 Task: Select UMD in implicit project config: module.
Action: Mouse moved to (16, 540)
Screenshot: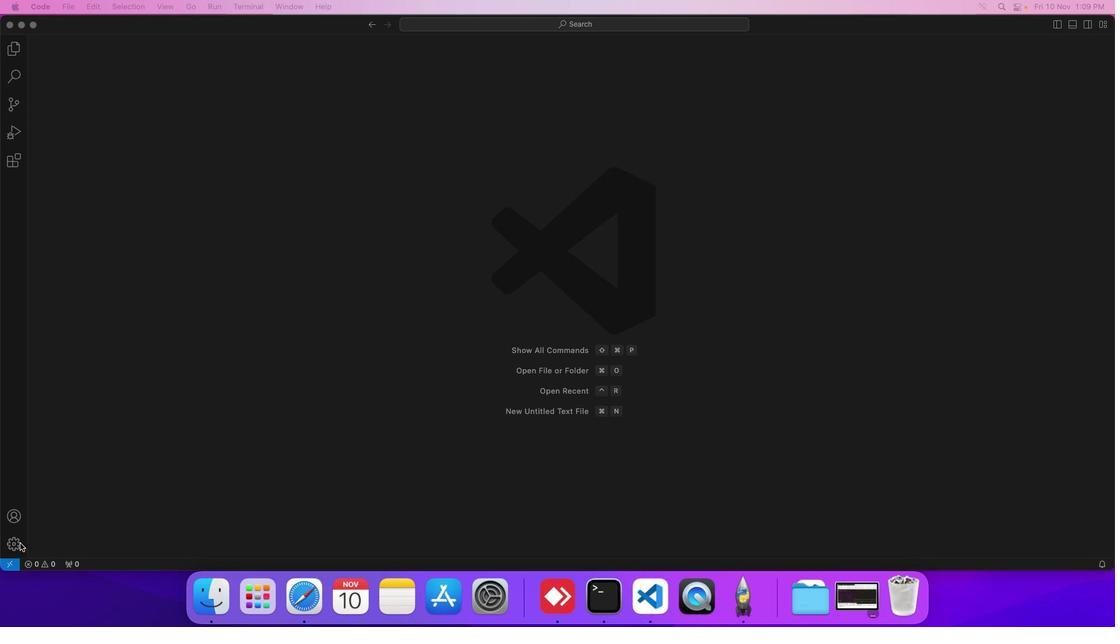 
Action: Mouse pressed left at (16, 540)
Screenshot: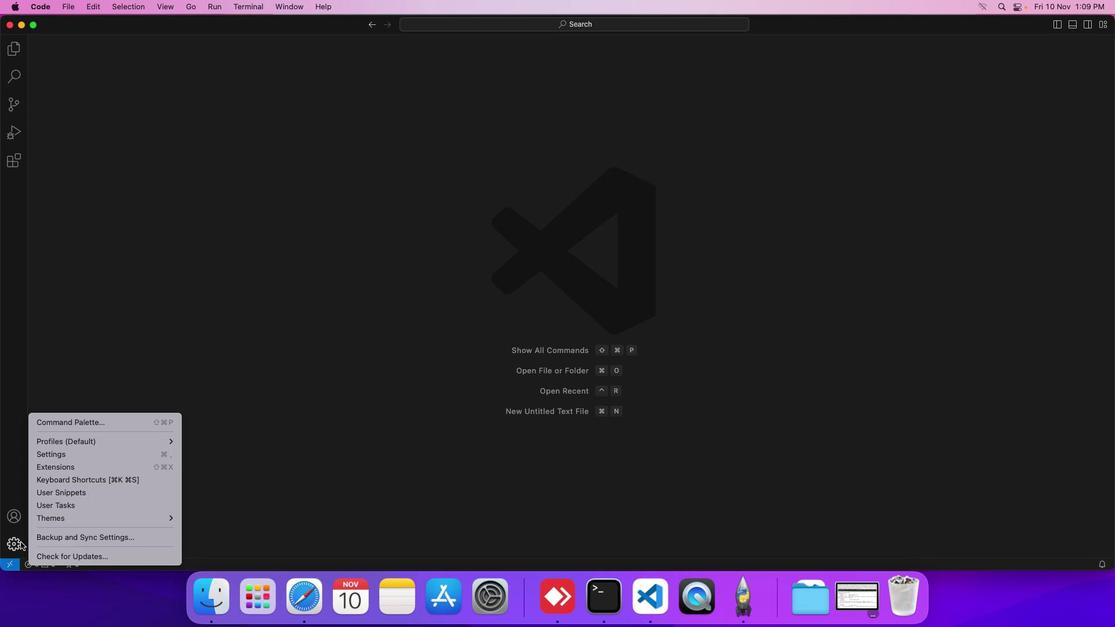 
Action: Mouse moved to (63, 452)
Screenshot: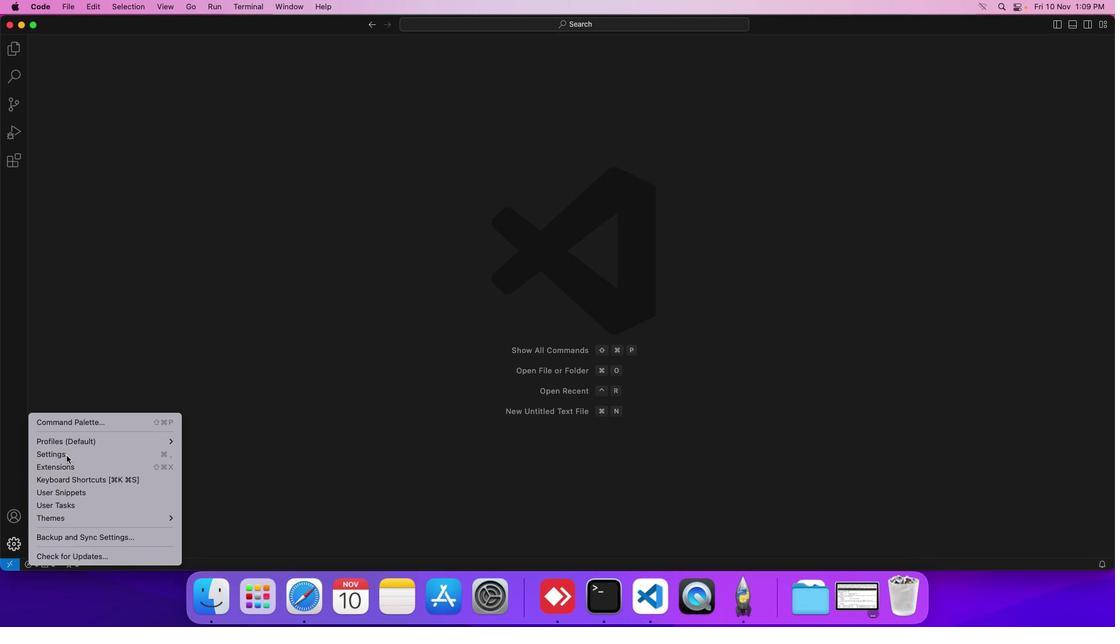 
Action: Mouse pressed left at (63, 452)
Screenshot: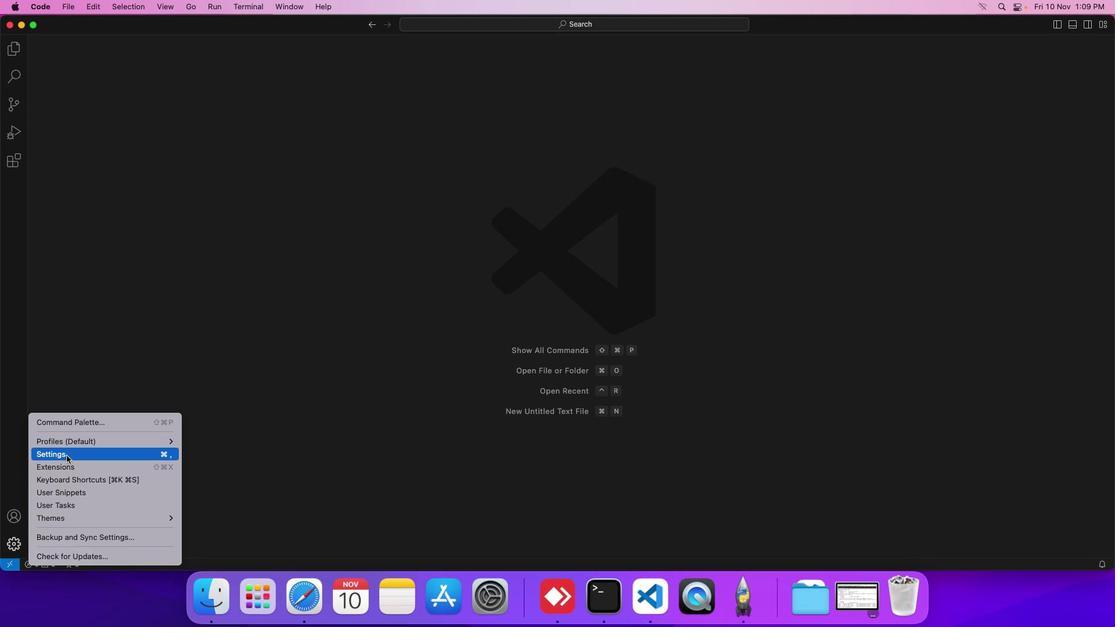
Action: Mouse moved to (268, 207)
Screenshot: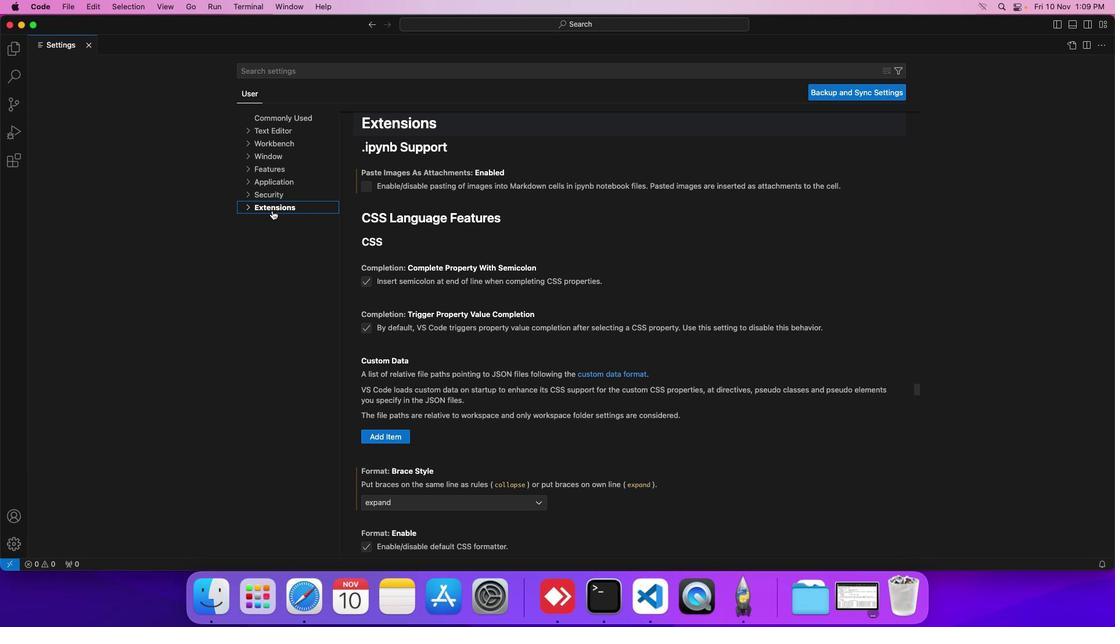 
Action: Mouse pressed left at (268, 207)
Screenshot: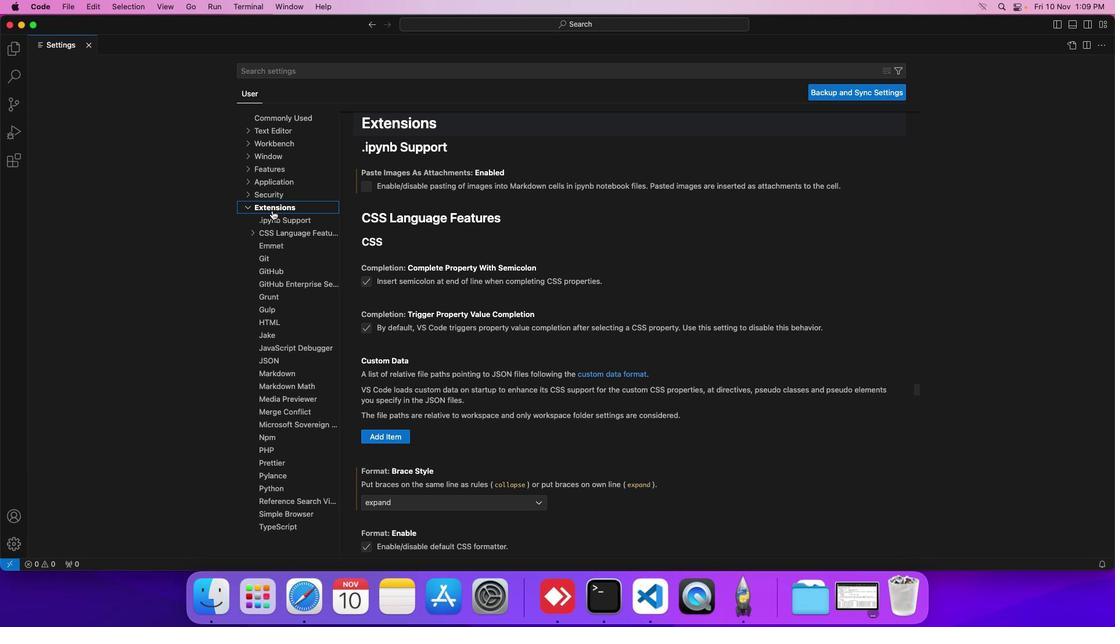 
Action: Mouse moved to (278, 523)
Screenshot: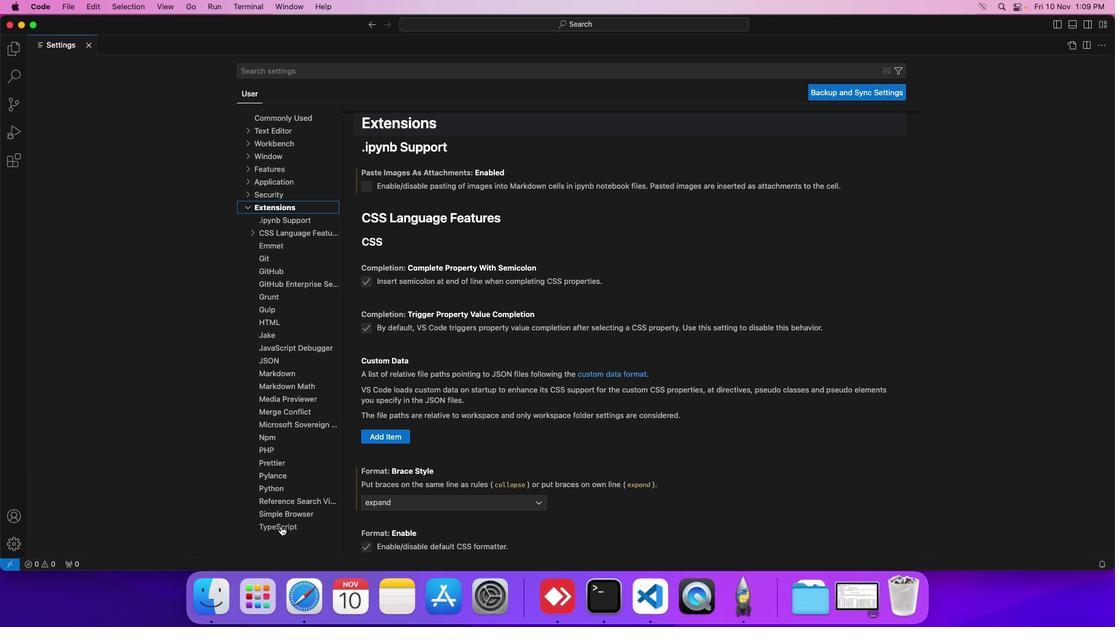 
Action: Mouse pressed left at (278, 523)
Screenshot: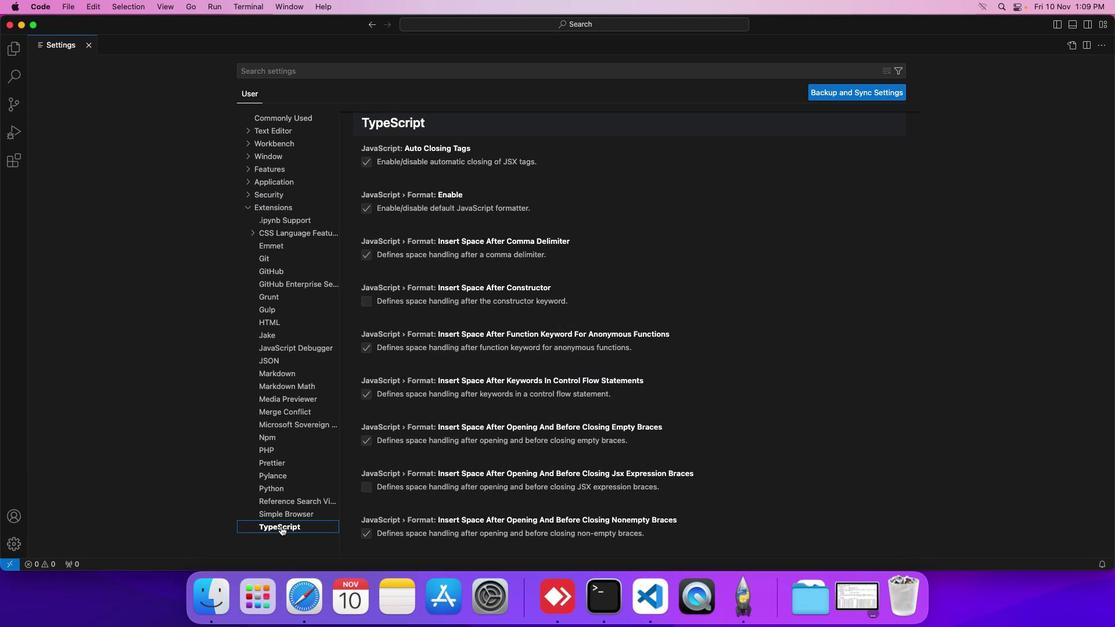 
Action: Mouse moved to (381, 446)
Screenshot: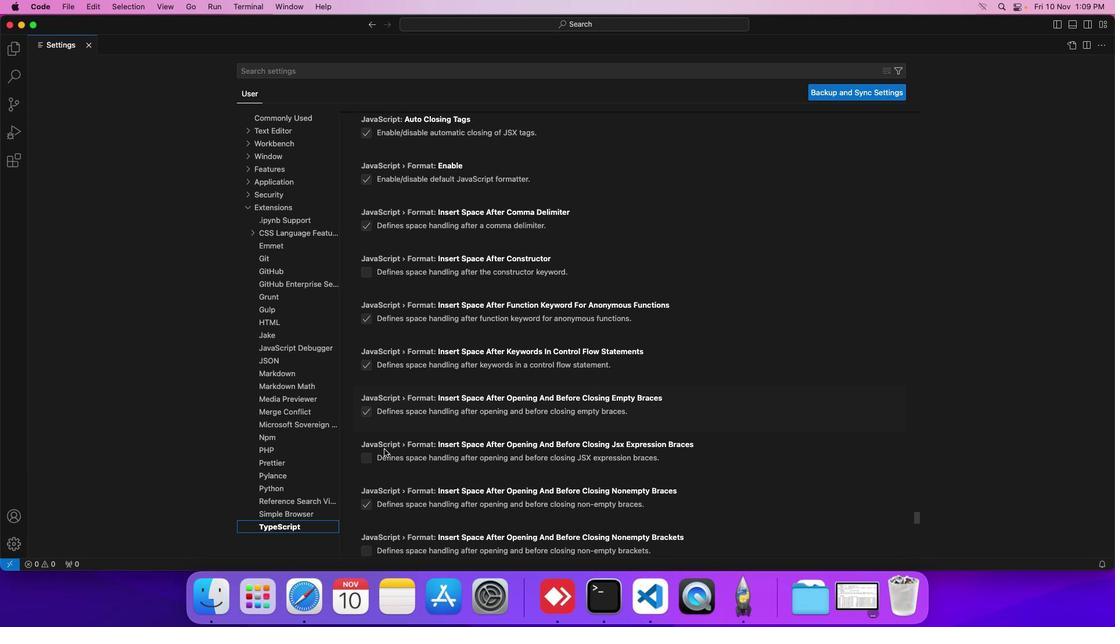 
Action: Mouse scrolled (381, 446) with delta (-2, -2)
Screenshot: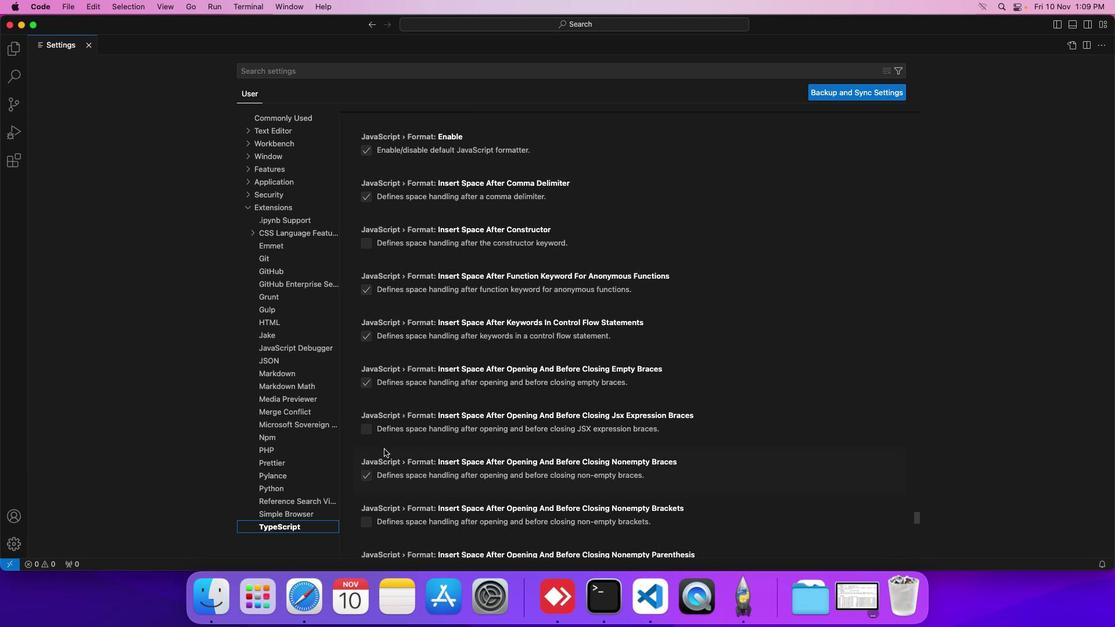
Action: Mouse scrolled (381, 446) with delta (-2, -2)
Screenshot: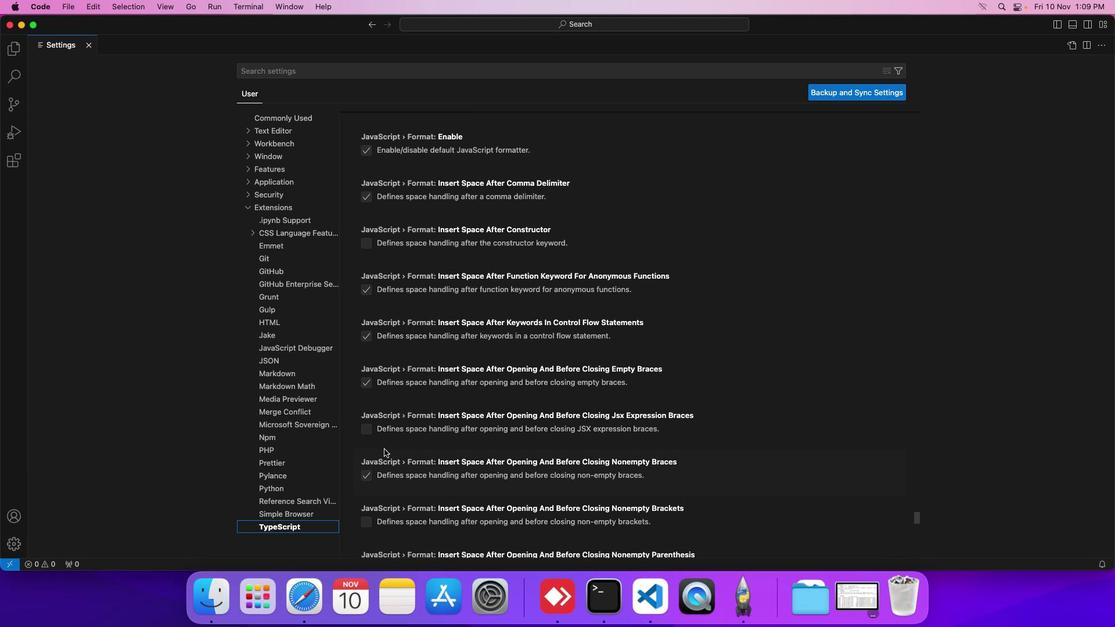 
Action: Mouse scrolled (381, 446) with delta (-2, -2)
Screenshot: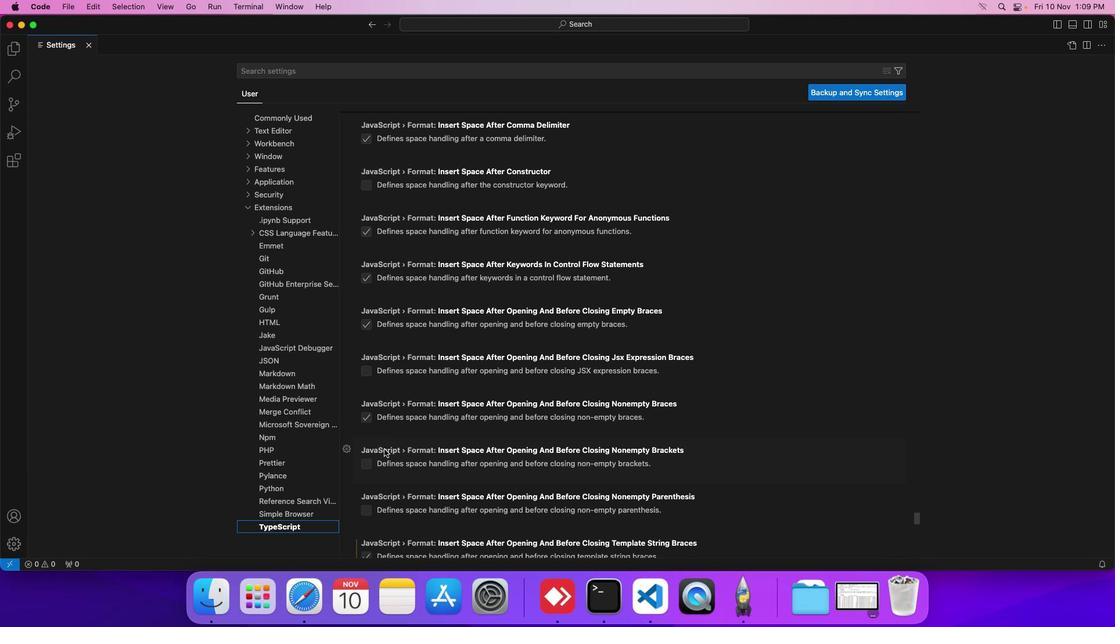 
Action: Mouse scrolled (381, 446) with delta (-2, -2)
Screenshot: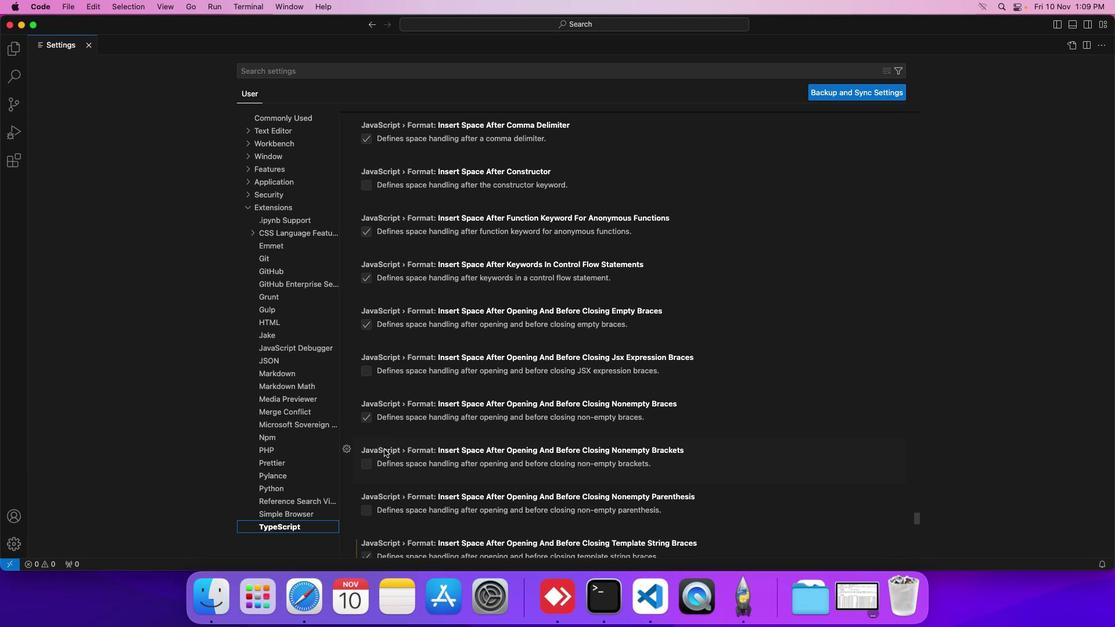
Action: Mouse scrolled (381, 446) with delta (-2, -2)
Screenshot: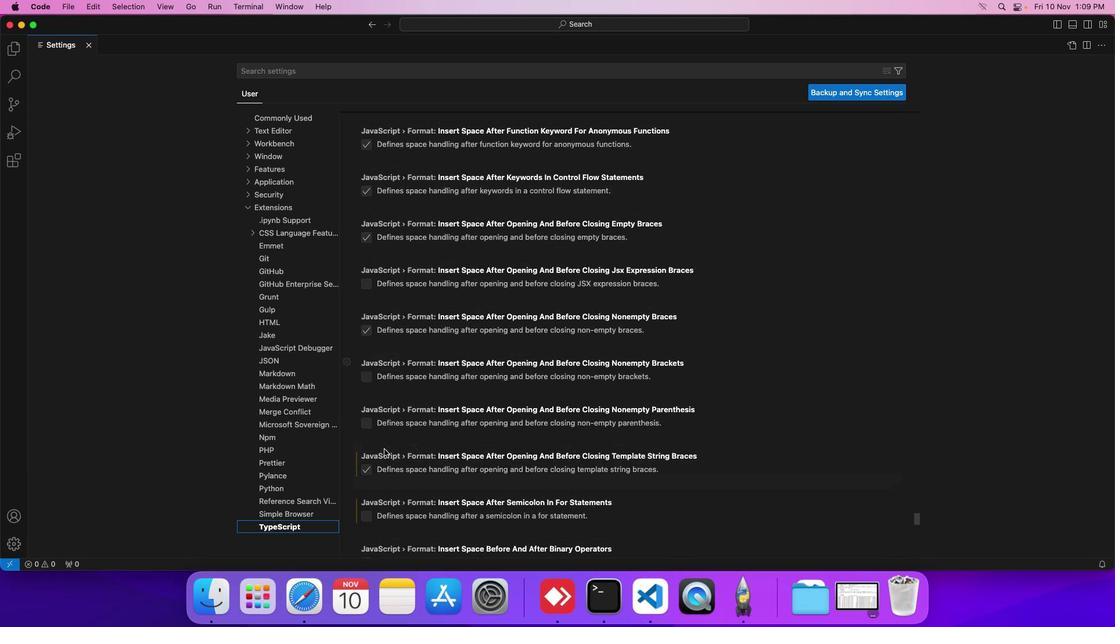 
Action: Mouse scrolled (381, 446) with delta (-2, -2)
Screenshot: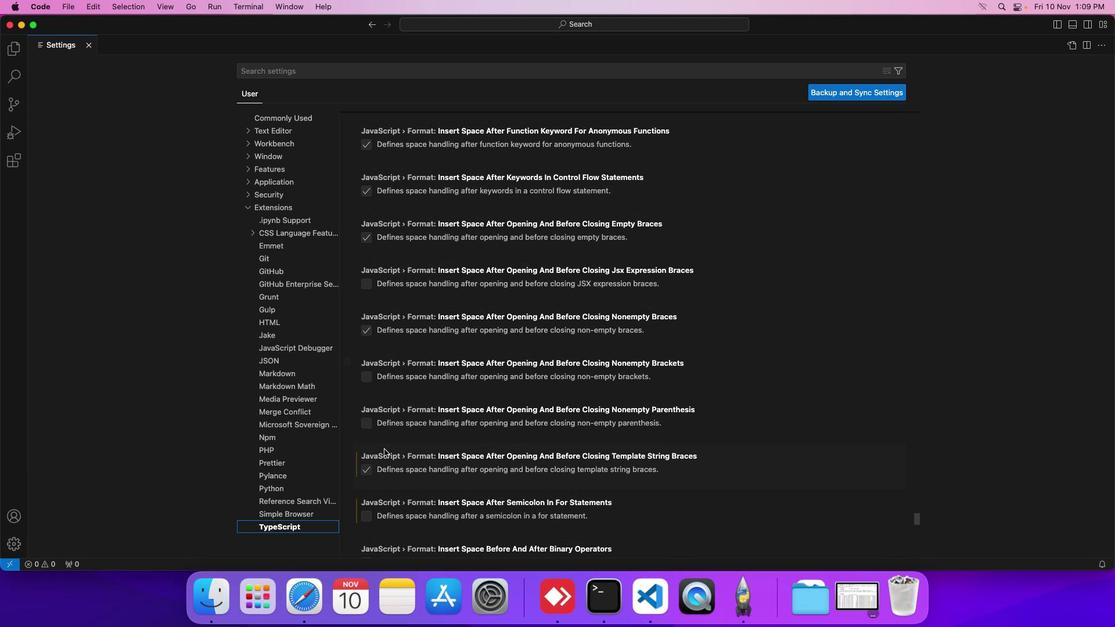 
Action: Mouse scrolled (381, 446) with delta (-2, -2)
Screenshot: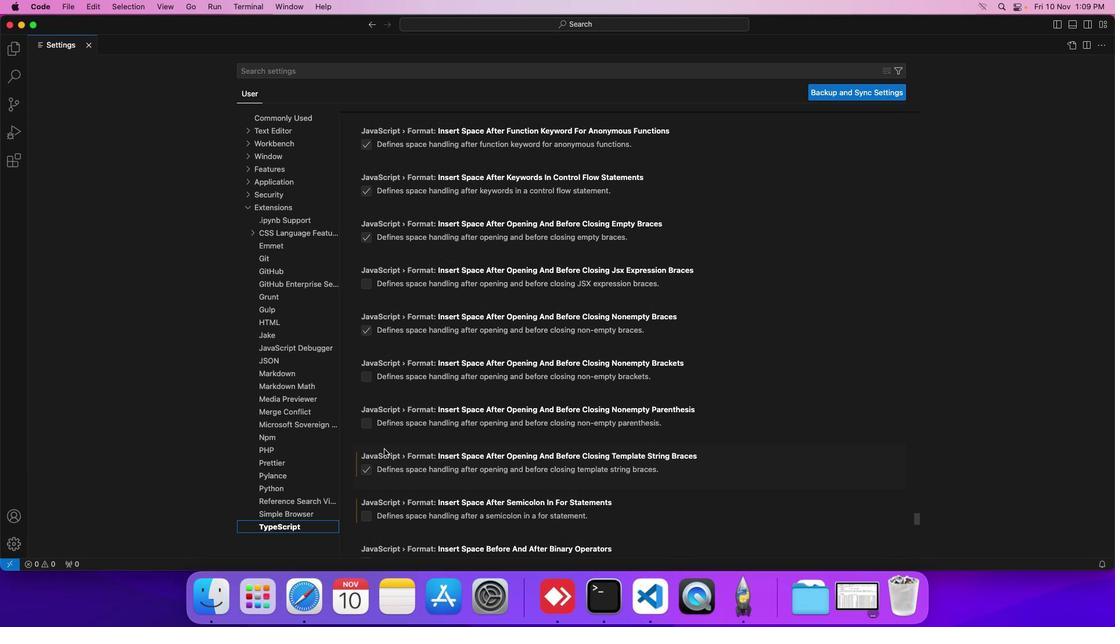 
Action: Mouse scrolled (381, 446) with delta (-2, -2)
Screenshot: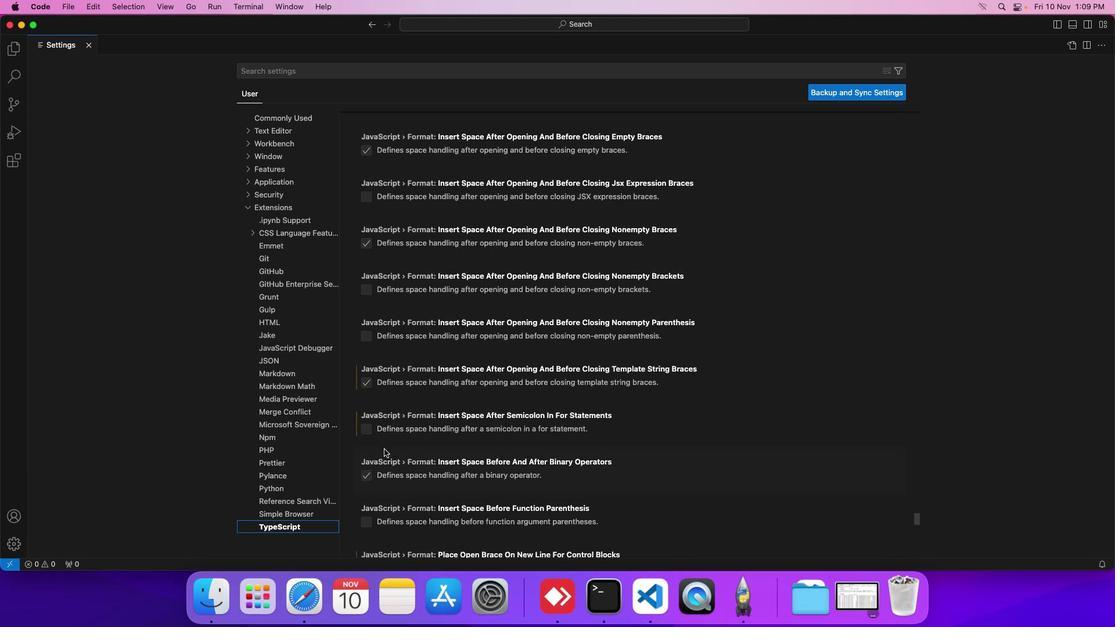 
Action: Mouse scrolled (381, 446) with delta (-2, -2)
Screenshot: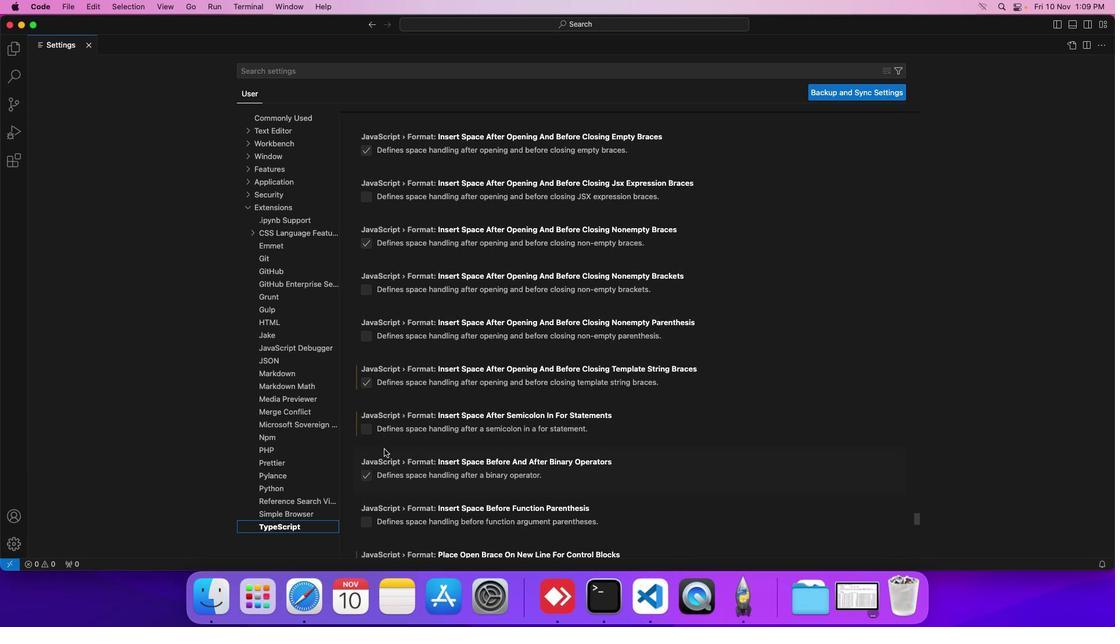 
Action: Mouse scrolled (381, 446) with delta (-2, -2)
Screenshot: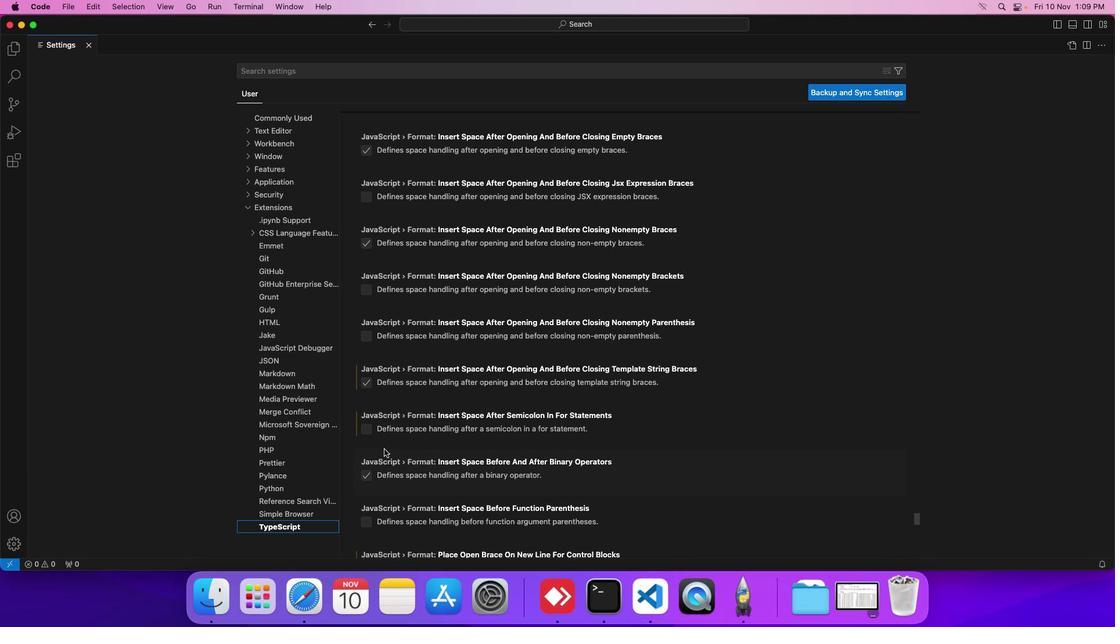 
Action: Mouse scrolled (381, 446) with delta (-2, -2)
Screenshot: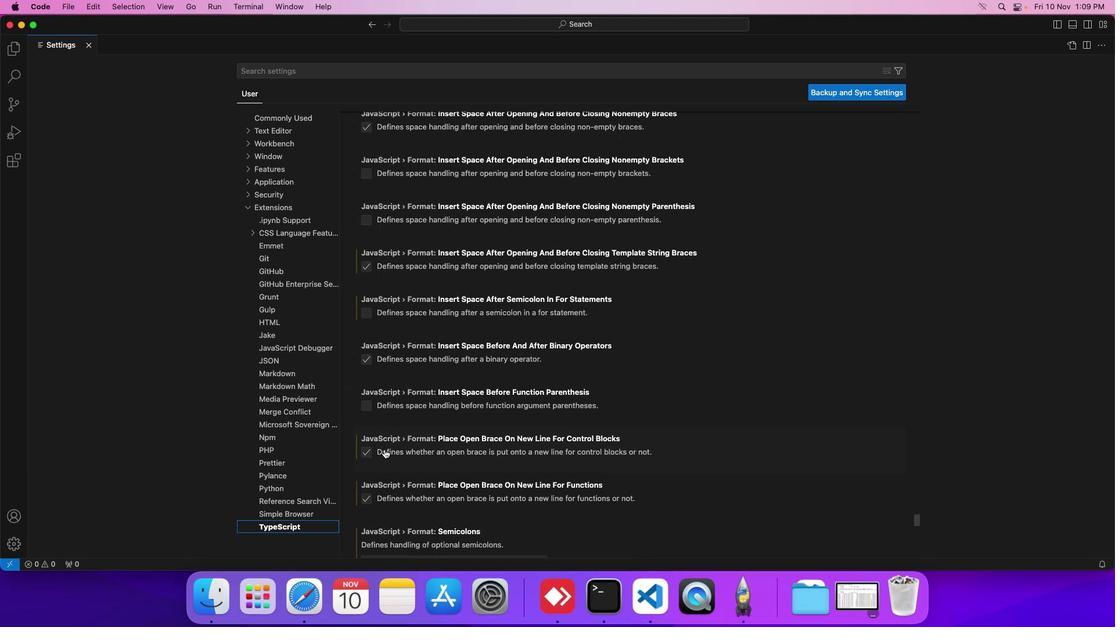 
Action: Mouse scrolled (381, 446) with delta (-2, -2)
Screenshot: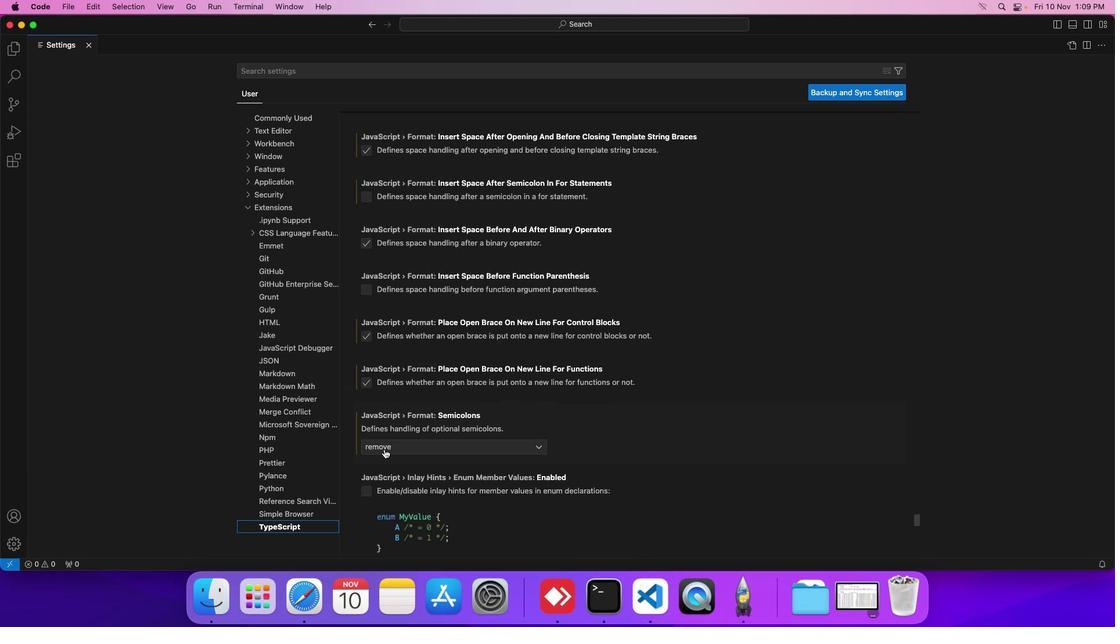 
Action: Mouse scrolled (381, 446) with delta (-2, -3)
Screenshot: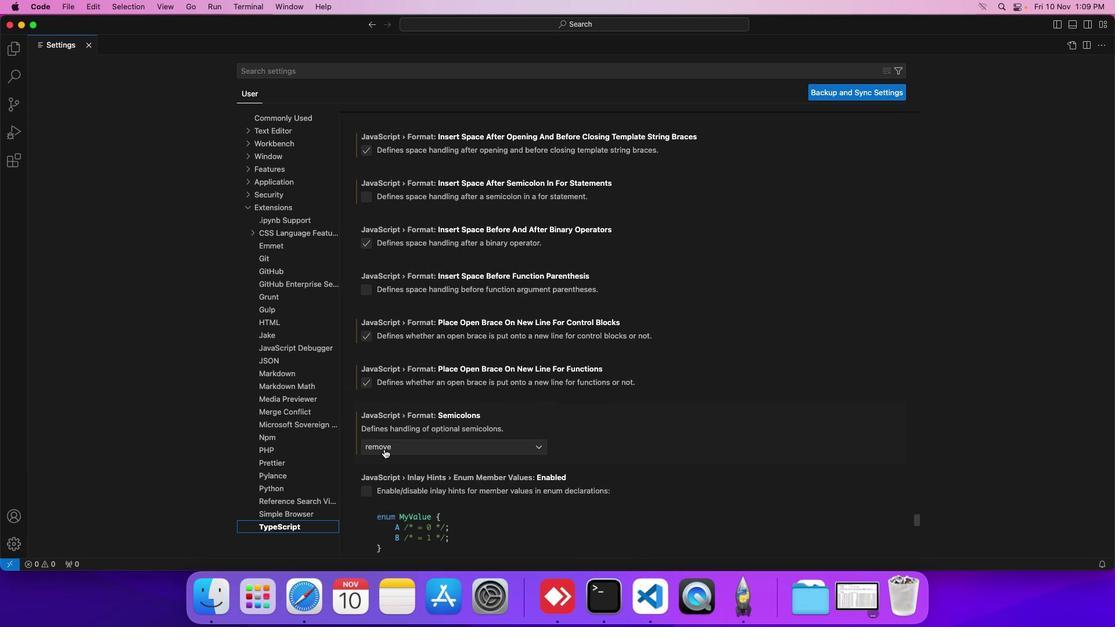 
Action: Mouse scrolled (381, 446) with delta (-2, -4)
Screenshot: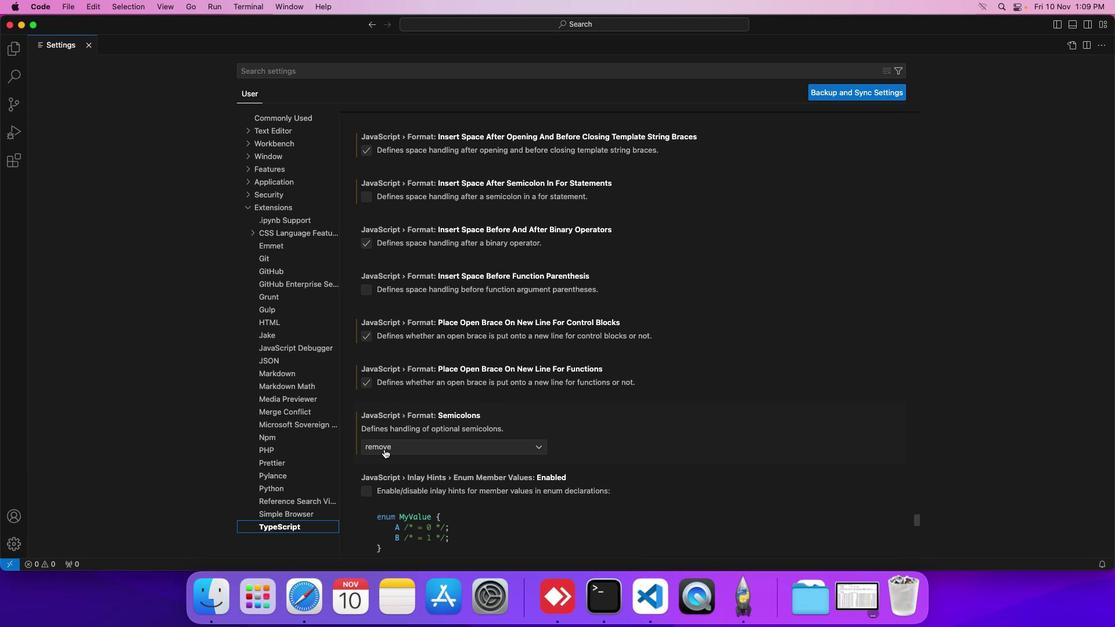 
Action: Mouse scrolled (381, 446) with delta (-2, -2)
Screenshot: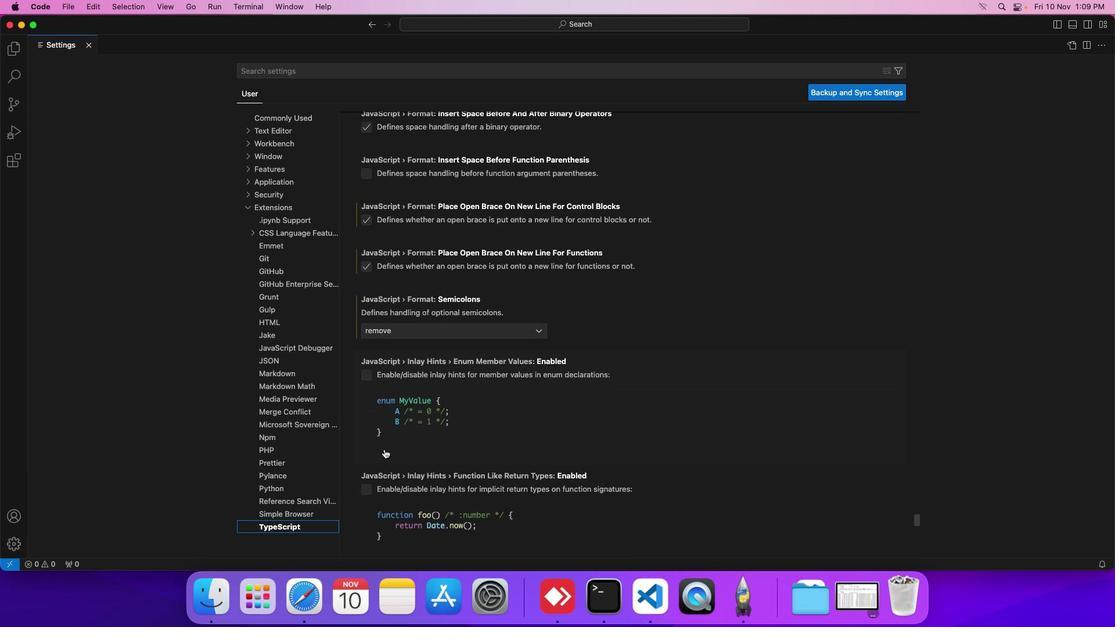 
Action: Mouse scrolled (381, 446) with delta (-2, -2)
Screenshot: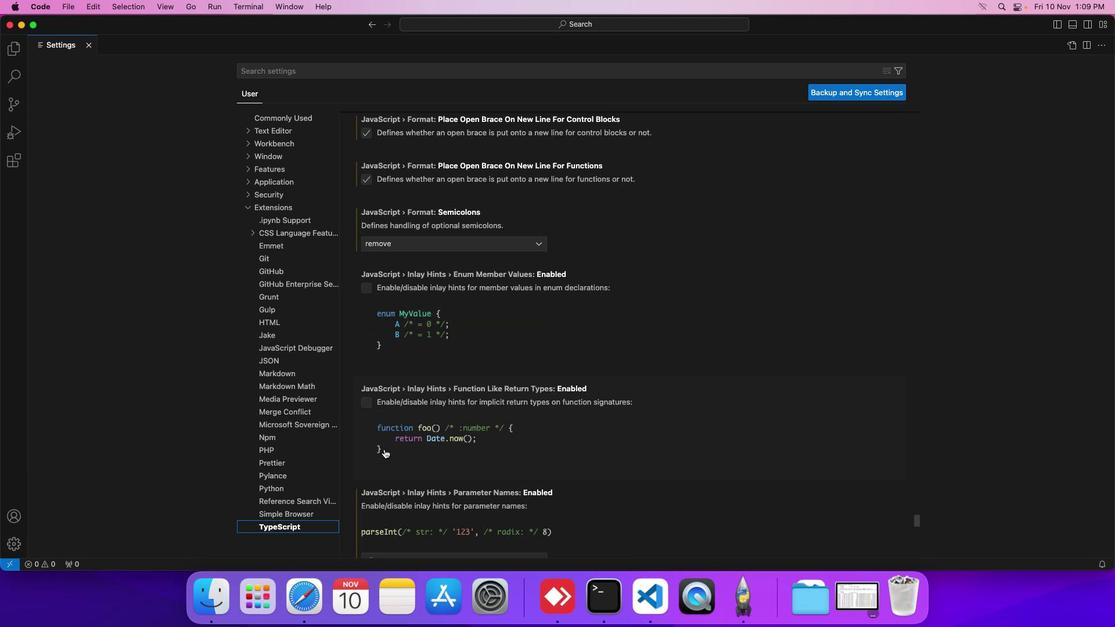 
Action: Mouse scrolled (381, 446) with delta (-2, -3)
Screenshot: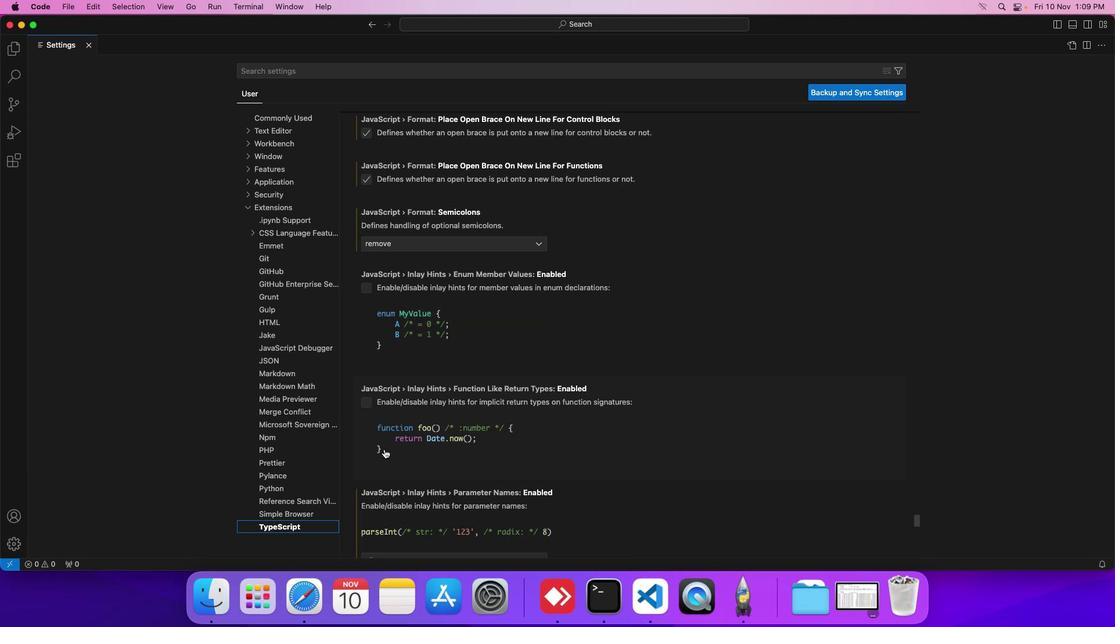 
Action: Mouse scrolled (381, 446) with delta (-2, -4)
Screenshot: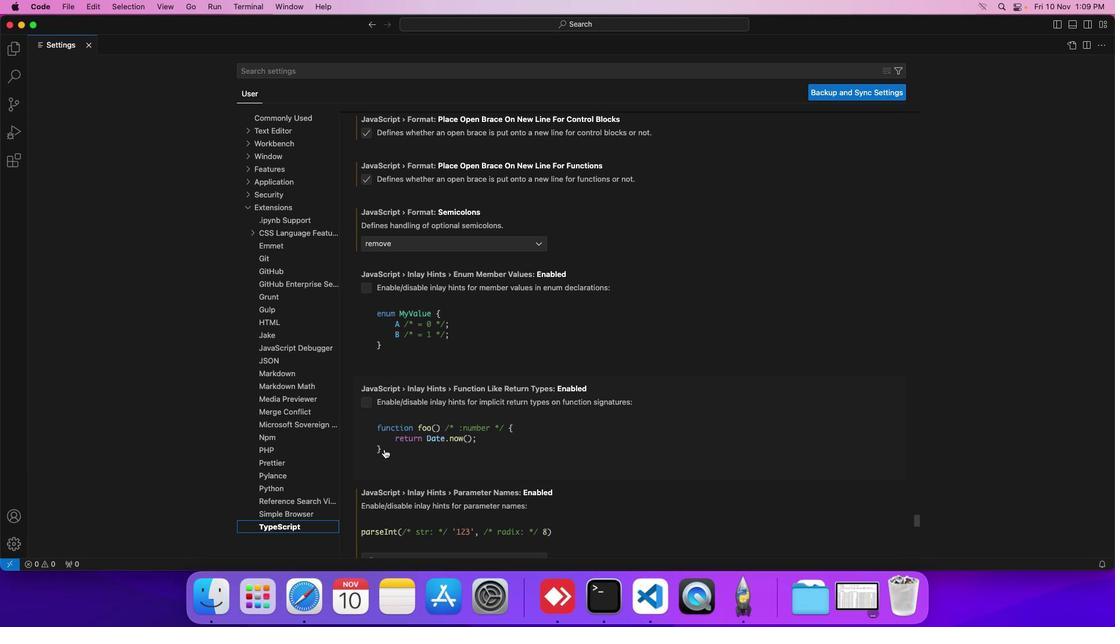 
Action: Mouse scrolled (381, 446) with delta (-2, -2)
Screenshot: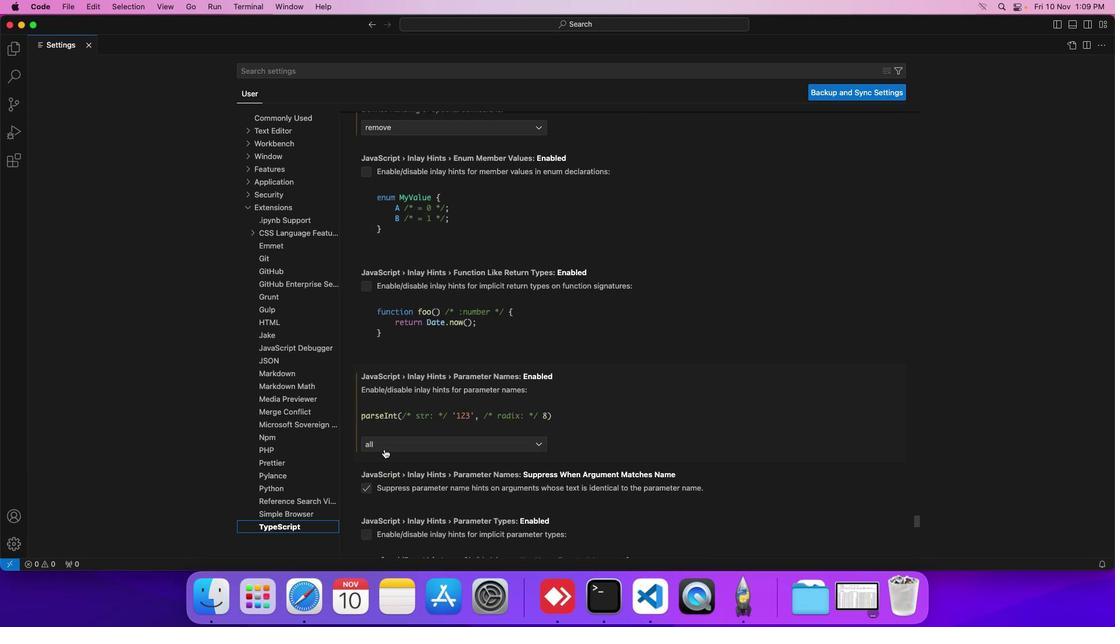 
Action: Mouse scrolled (381, 446) with delta (-2, -2)
Screenshot: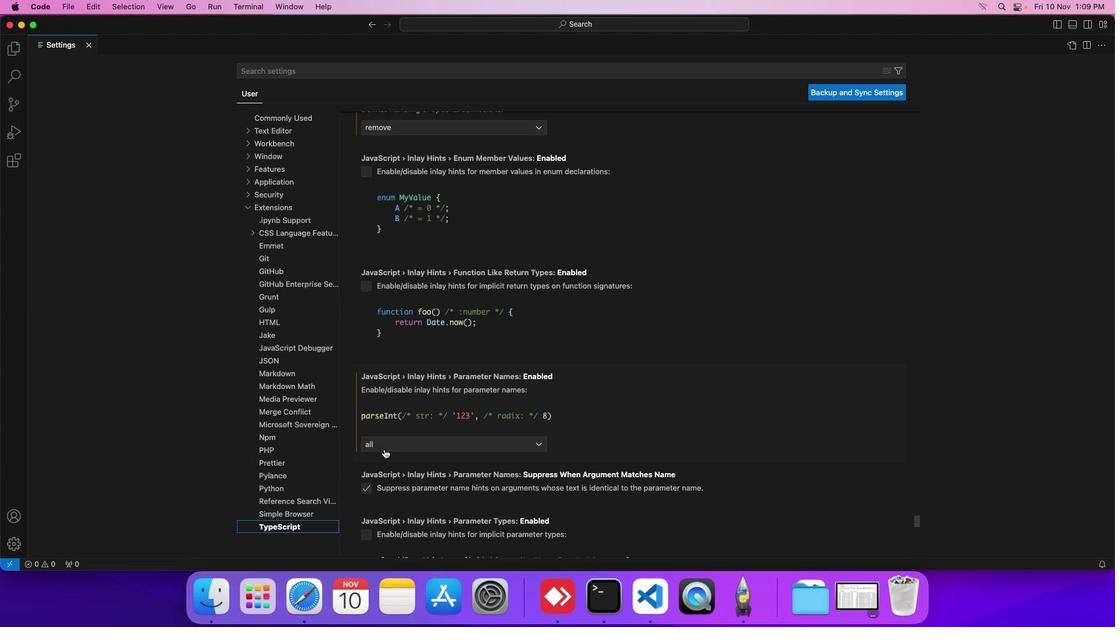 
Action: Mouse scrolled (381, 446) with delta (-2, -3)
Screenshot: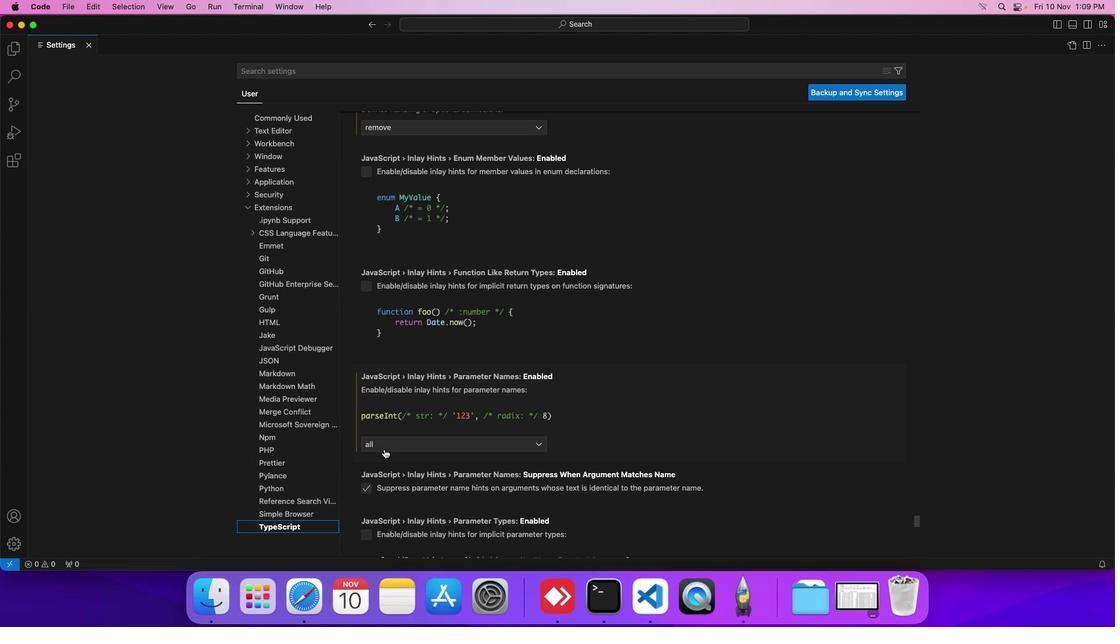 
Action: Mouse scrolled (381, 446) with delta (-2, -2)
Screenshot: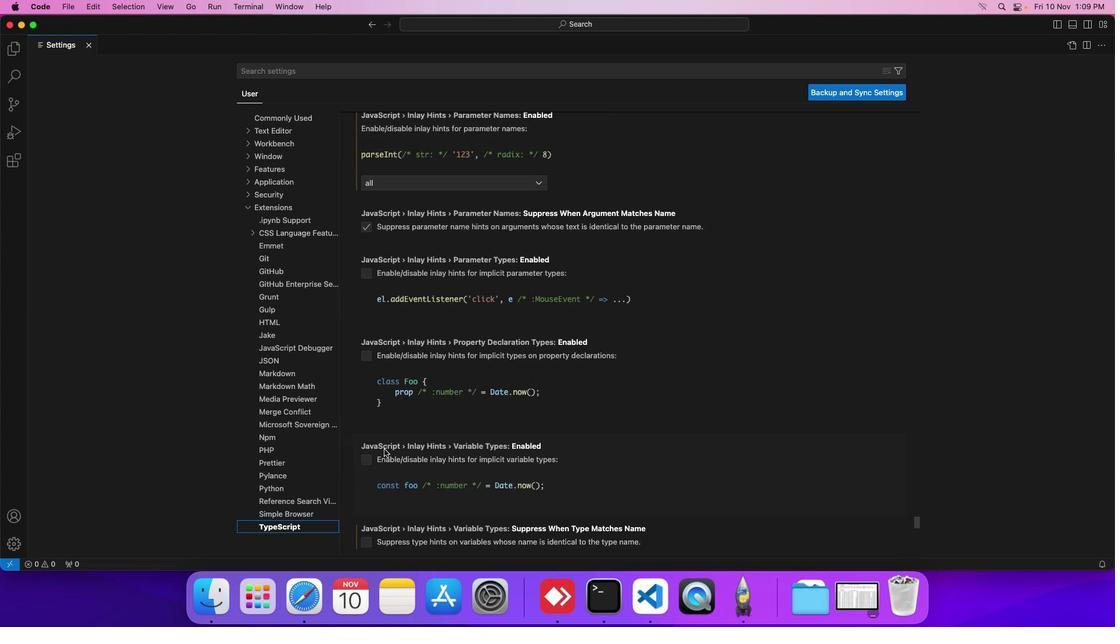 
Action: Mouse scrolled (381, 446) with delta (-2, -2)
Screenshot: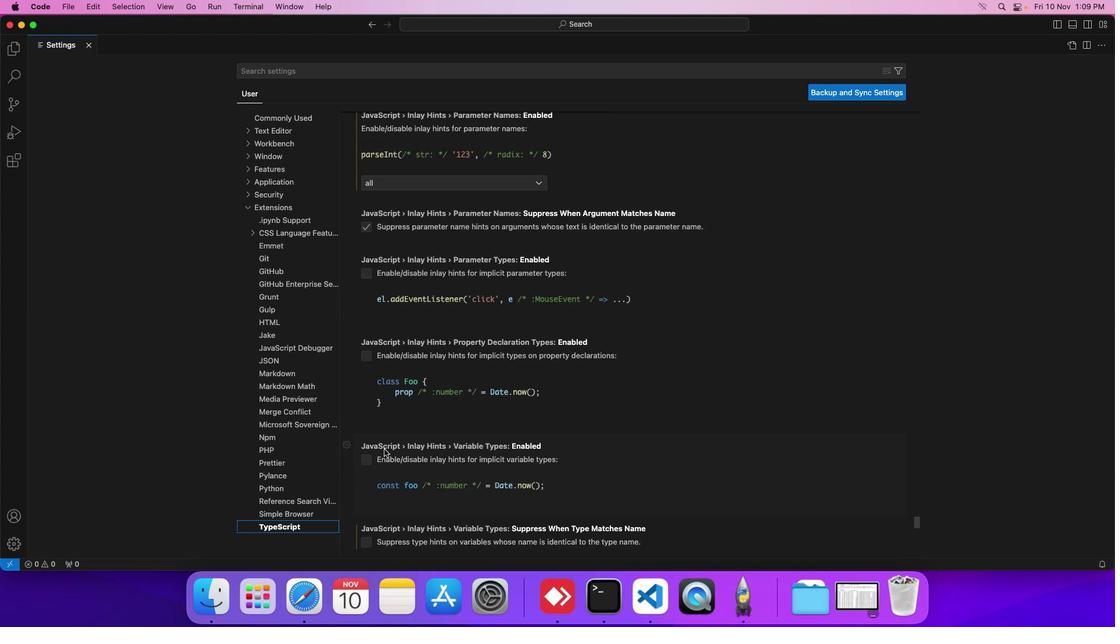 
Action: Mouse scrolled (381, 446) with delta (-2, -4)
Screenshot: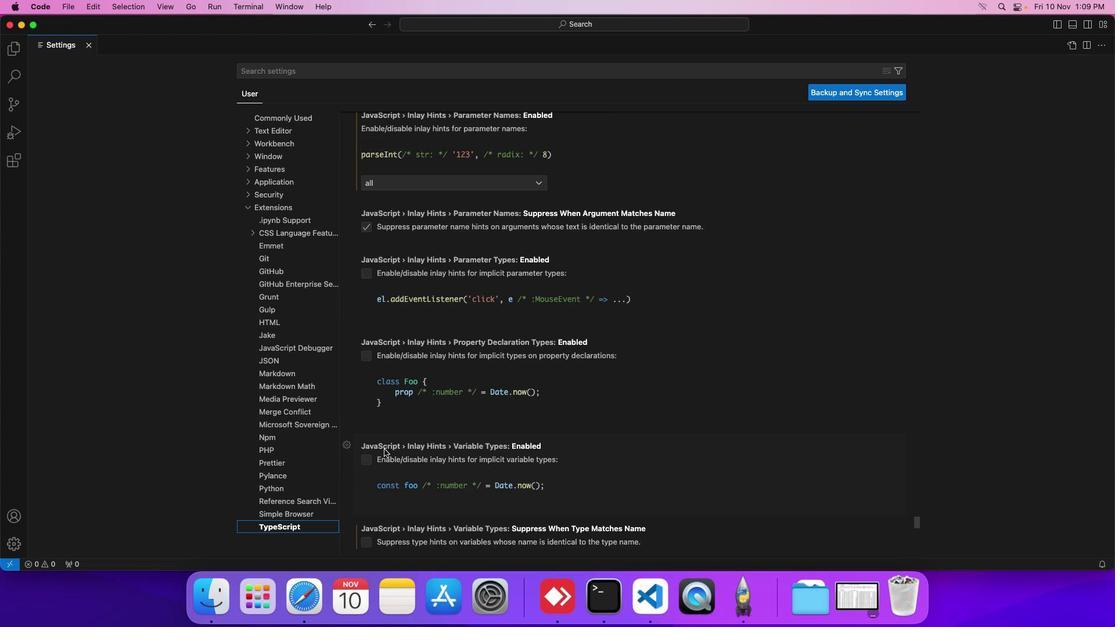 
Action: Mouse scrolled (381, 446) with delta (-2, -4)
Screenshot: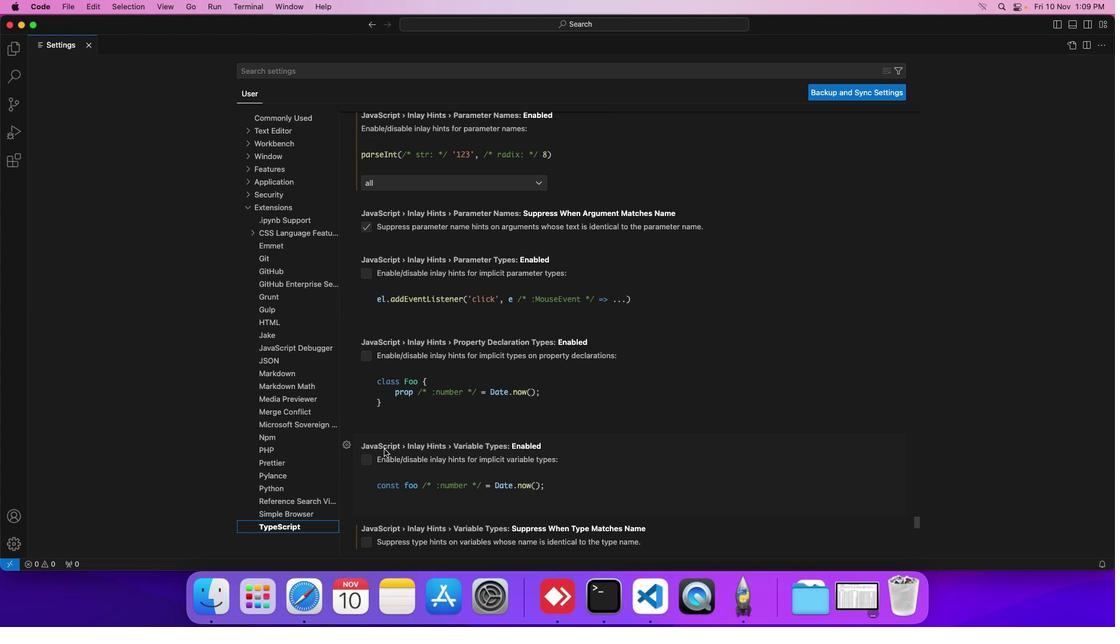 
Action: Mouse scrolled (381, 446) with delta (-2, -2)
Screenshot: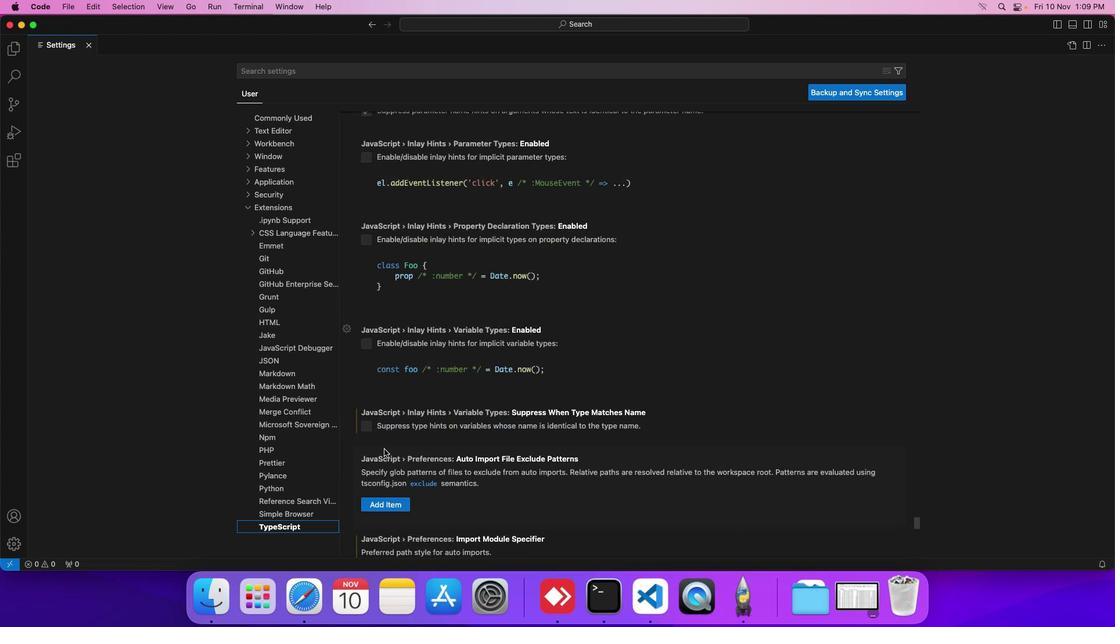 
Action: Mouse scrolled (381, 446) with delta (-2, -2)
Screenshot: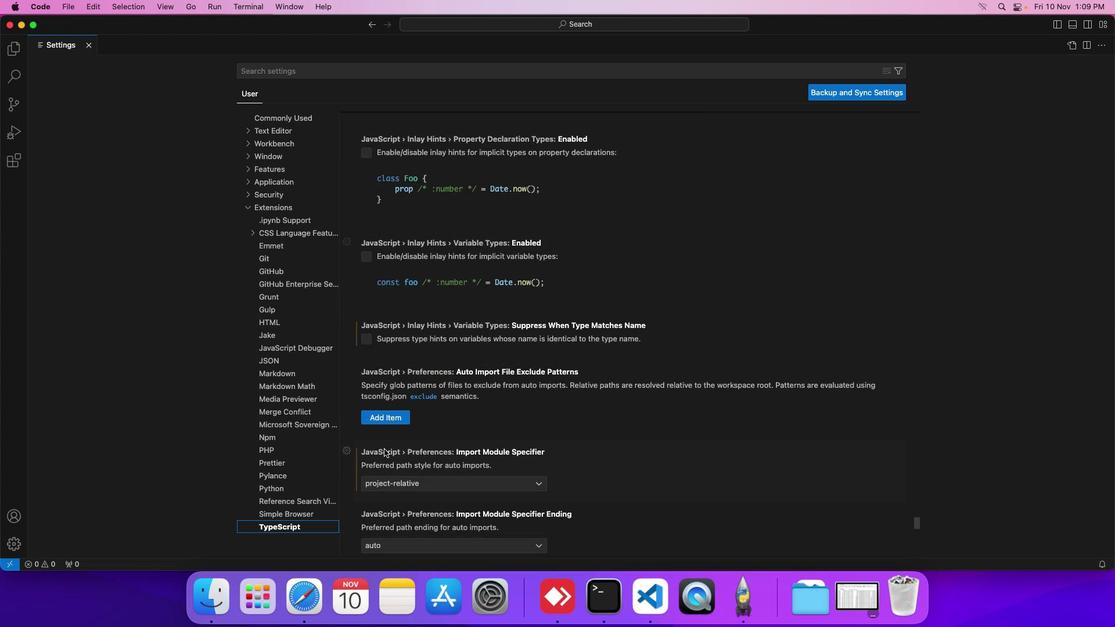 
Action: Mouse scrolled (381, 446) with delta (-2, -3)
Screenshot: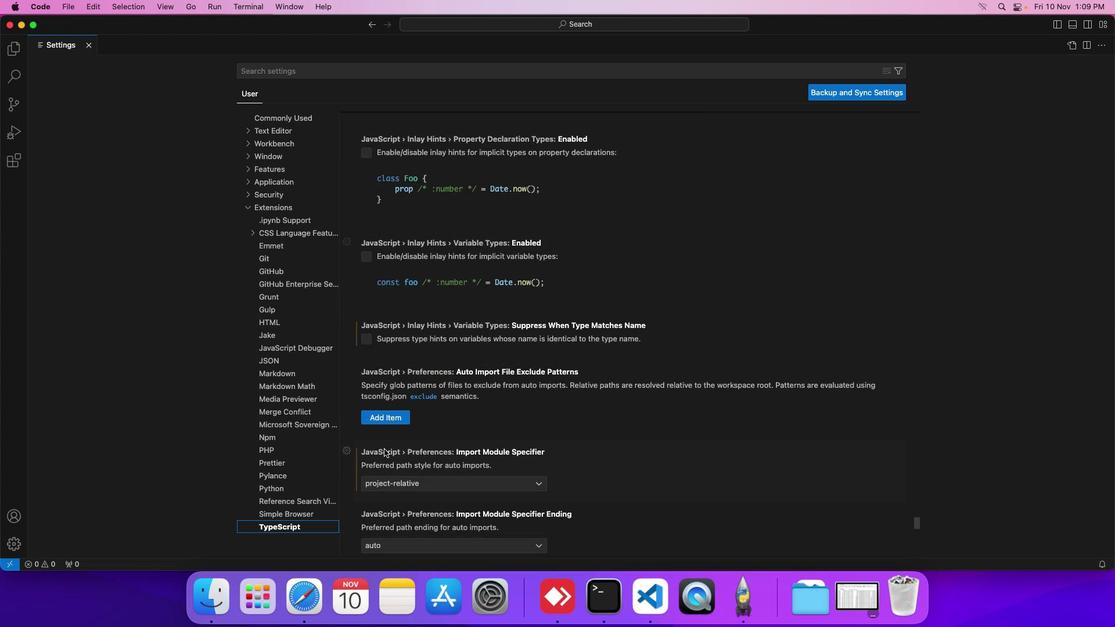 
Action: Mouse scrolled (381, 446) with delta (-2, -4)
Screenshot: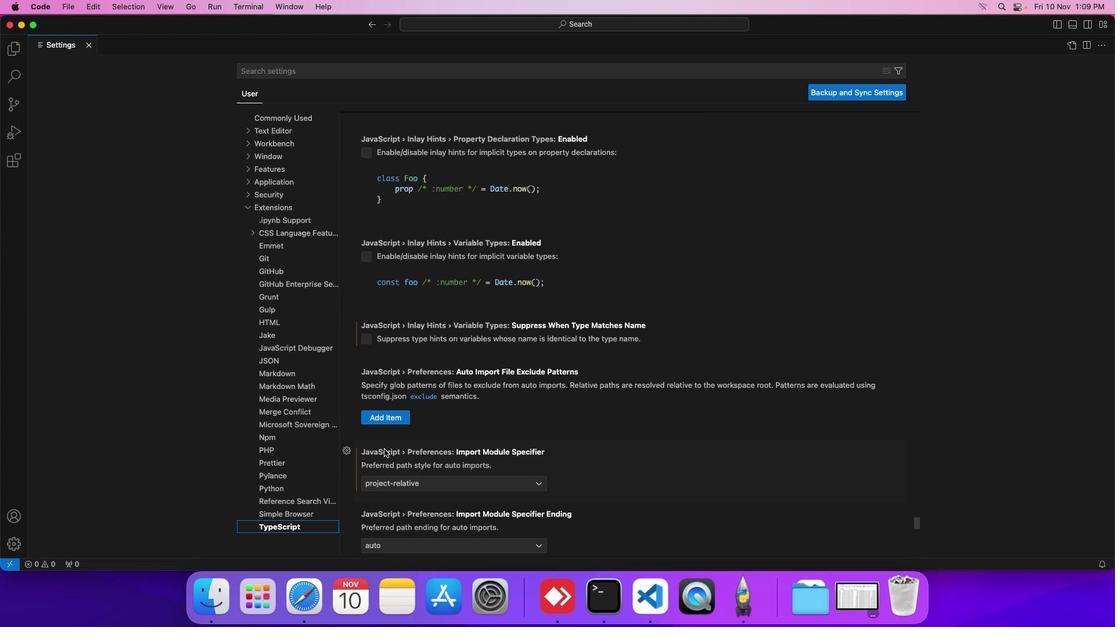 
Action: Mouse scrolled (381, 446) with delta (-2, -2)
Screenshot: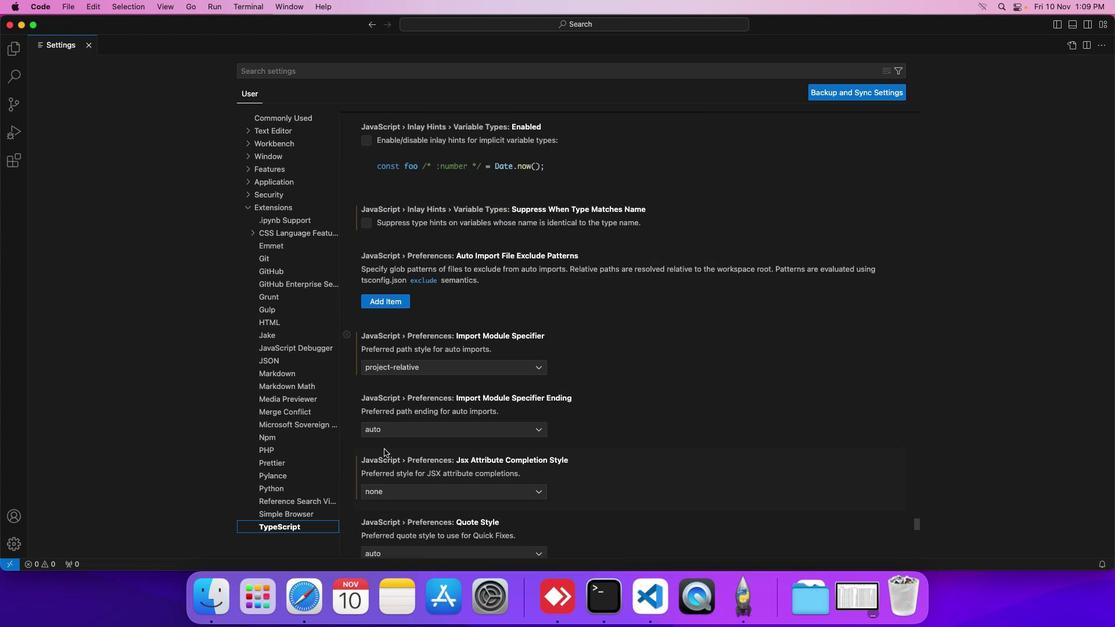 
Action: Mouse scrolled (381, 446) with delta (-2, -2)
Screenshot: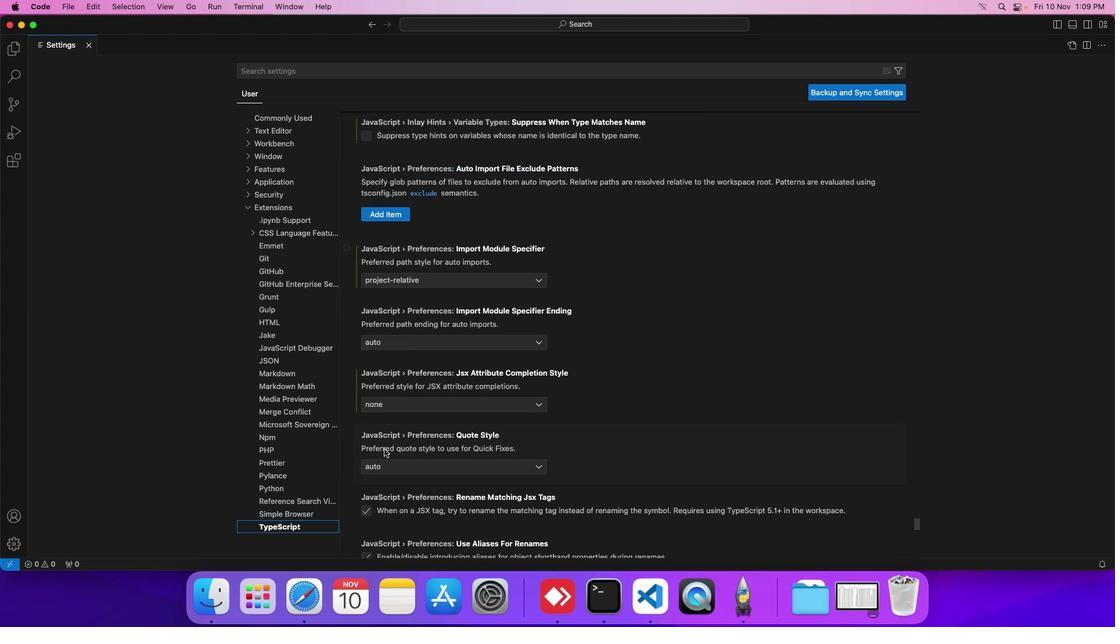 
Action: Mouse scrolled (381, 446) with delta (-2, -3)
Screenshot: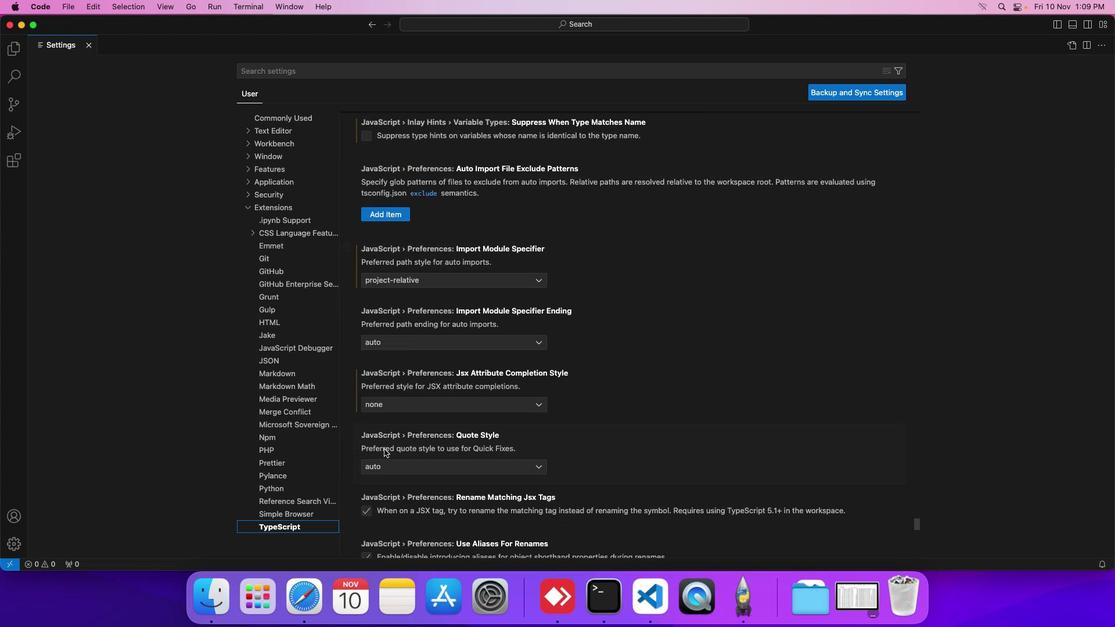 
Action: Mouse scrolled (381, 446) with delta (-2, -4)
Screenshot: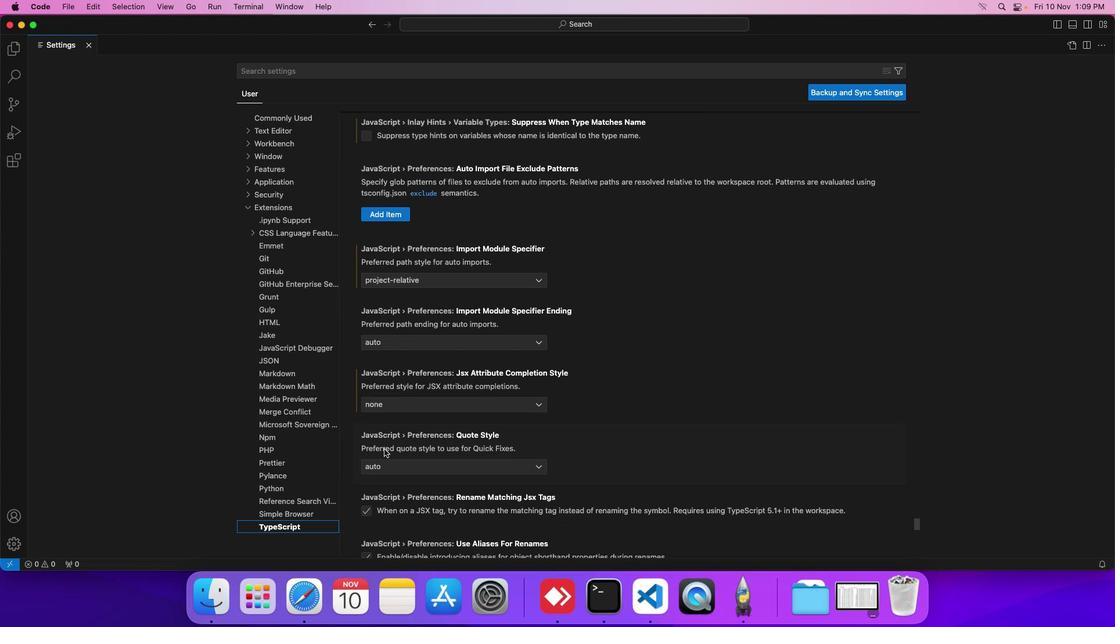 
Action: Mouse scrolled (381, 446) with delta (-2, -2)
Screenshot: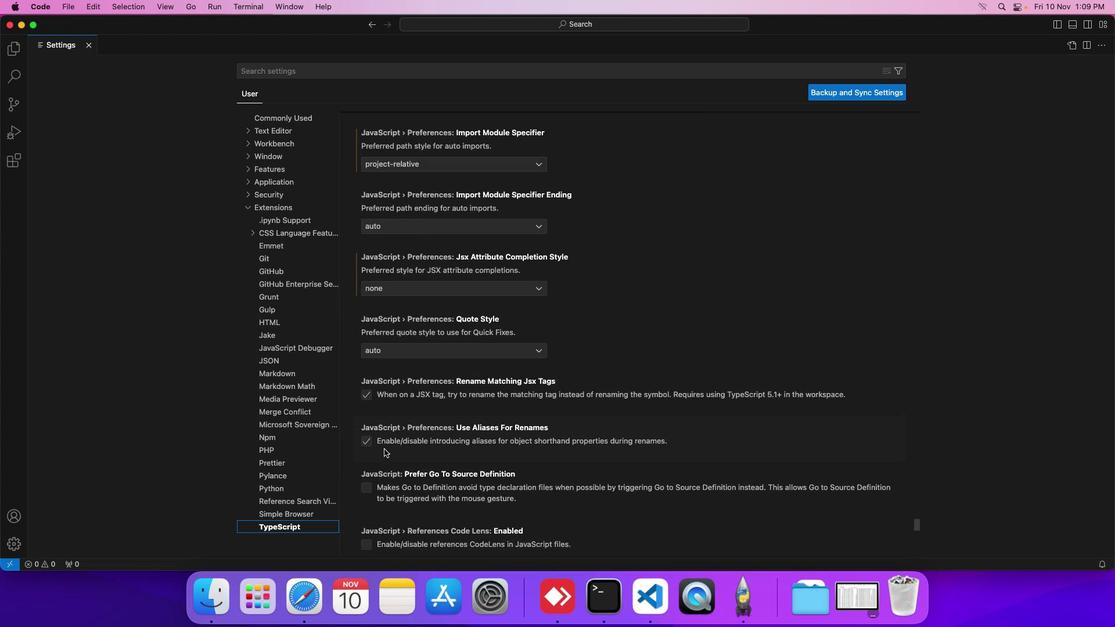
Action: Mouse scrolled (381, 446) with delta (-2, -2)
Screenshot: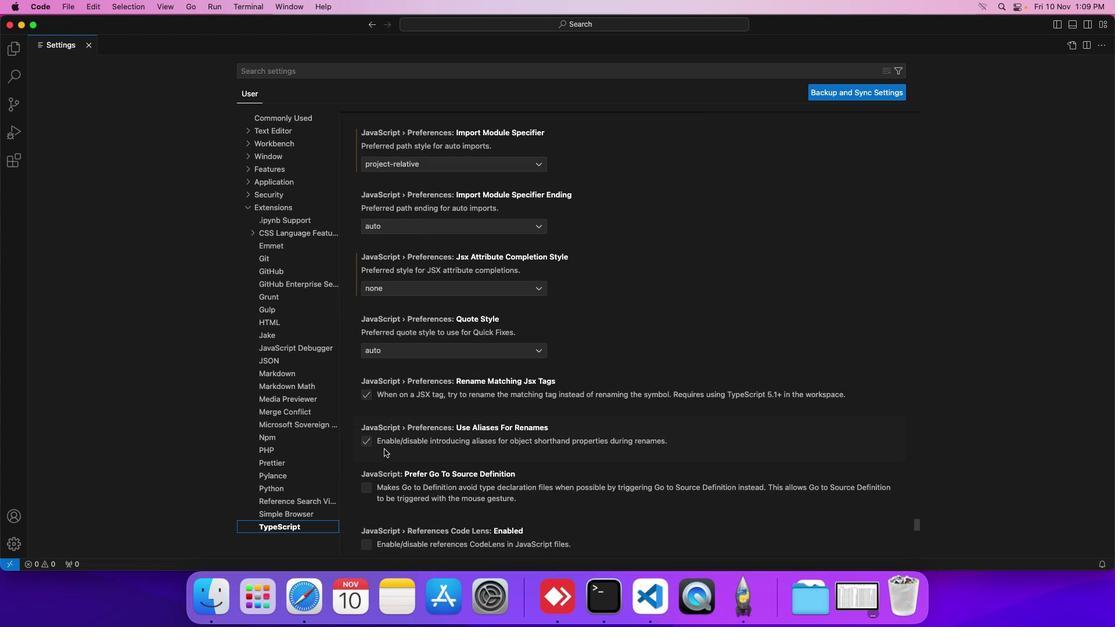 
Action: Mouse scrolled (381, 446) with delta (-2, -3)
Screenshot: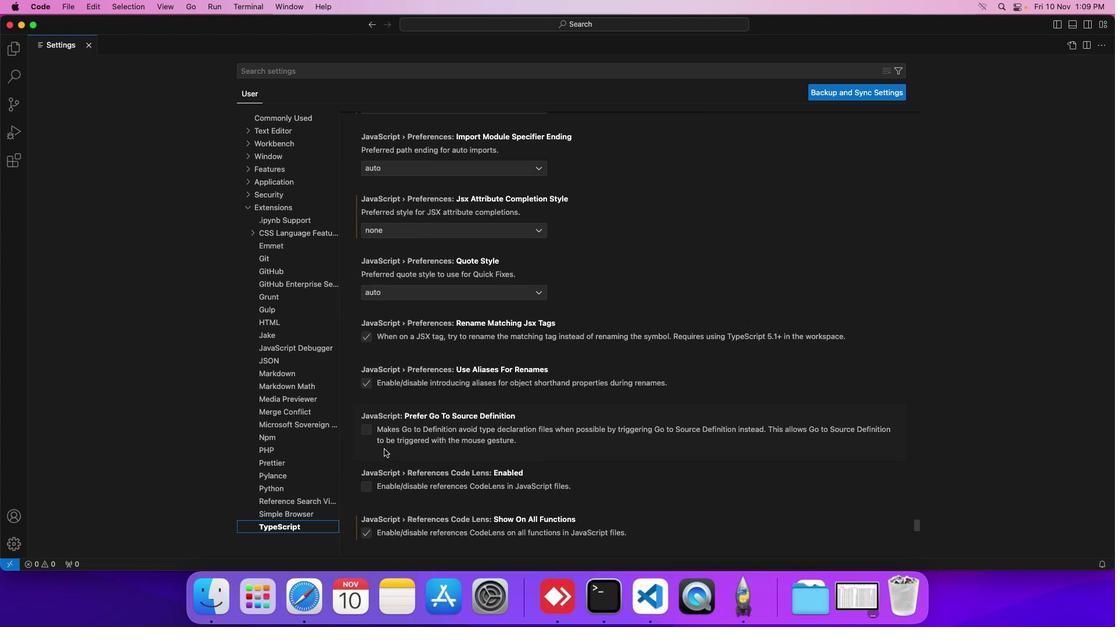 
Action: Mouse scrolled (381, 446) with delta (-2, -3)
Screenshot: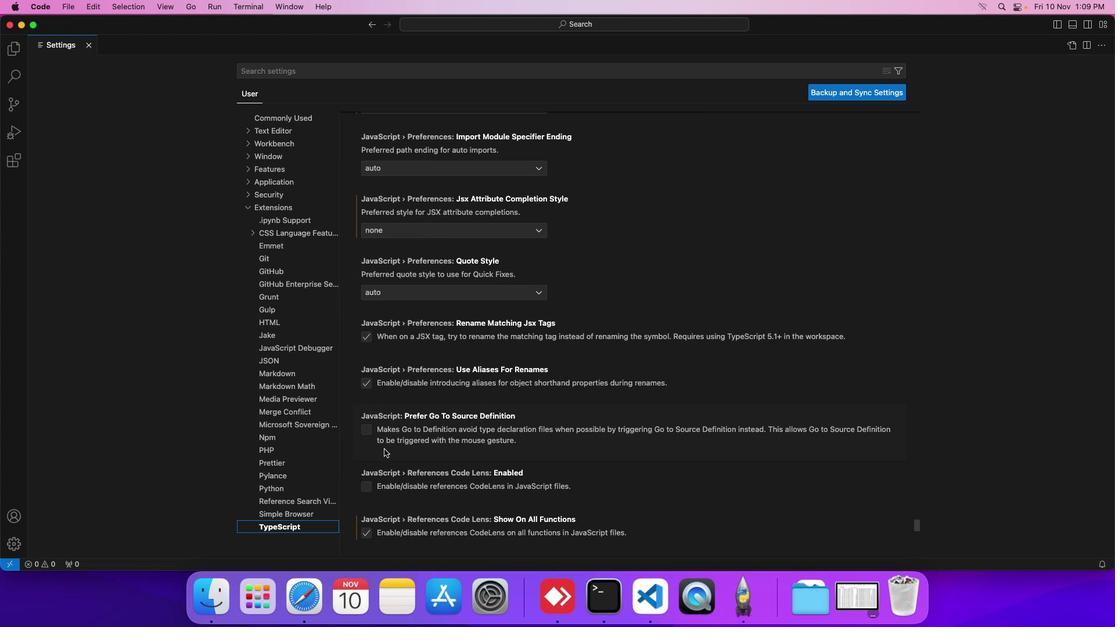 
Action: Mouse scrolled (381, 446) with delta (-2, -2)
Screenshot: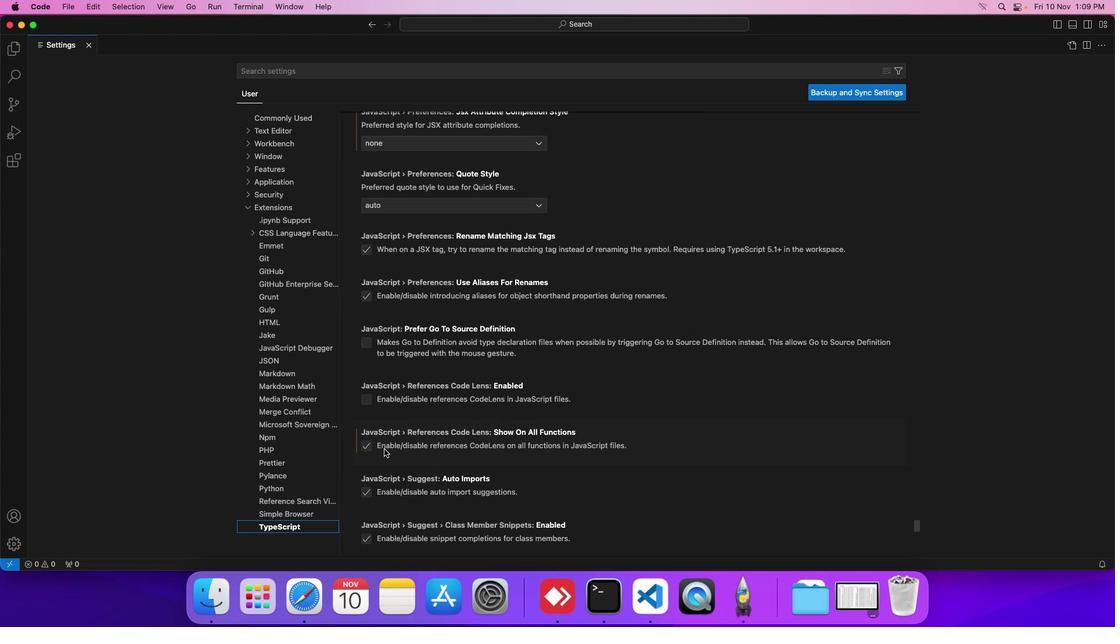 
Action: Mouse scrolled (381, 446) with delta (-2, -2)
Screenshot: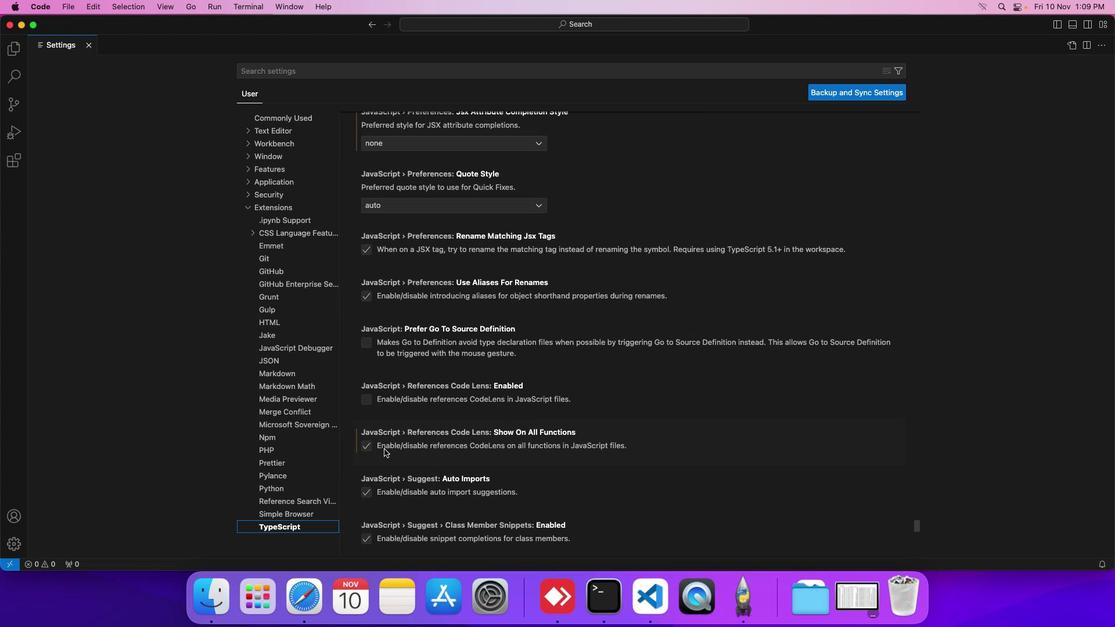 
Action: Mouse scrolled (381, 446) with delta (-2, -2)
Screenshot: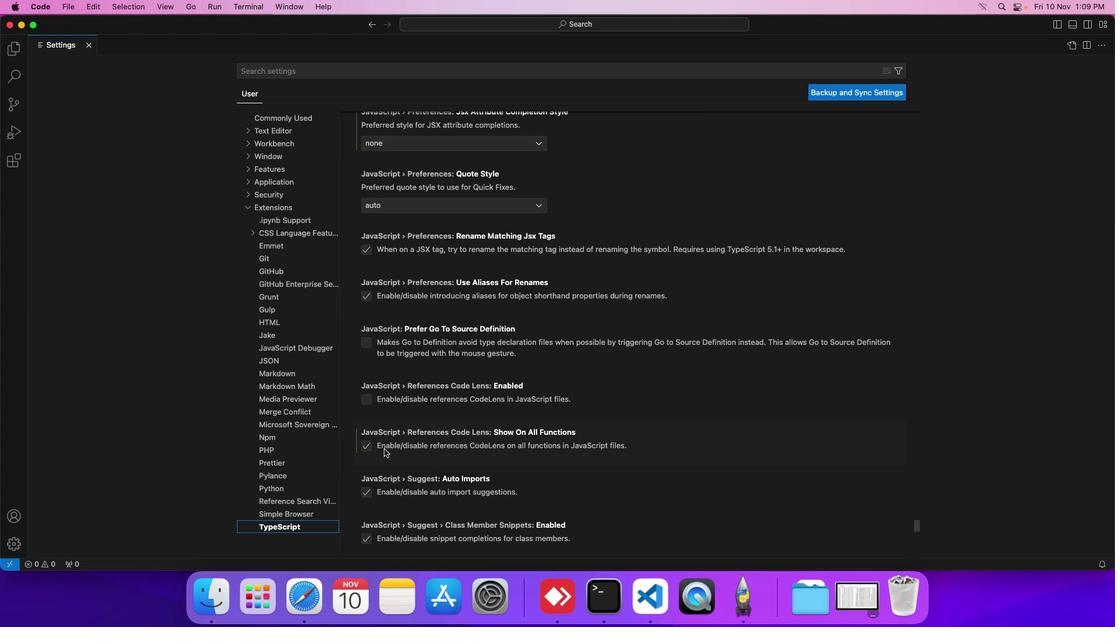 
Action: Mouse scrolled (381, 446) with delta (-2, -2)
Screenshot: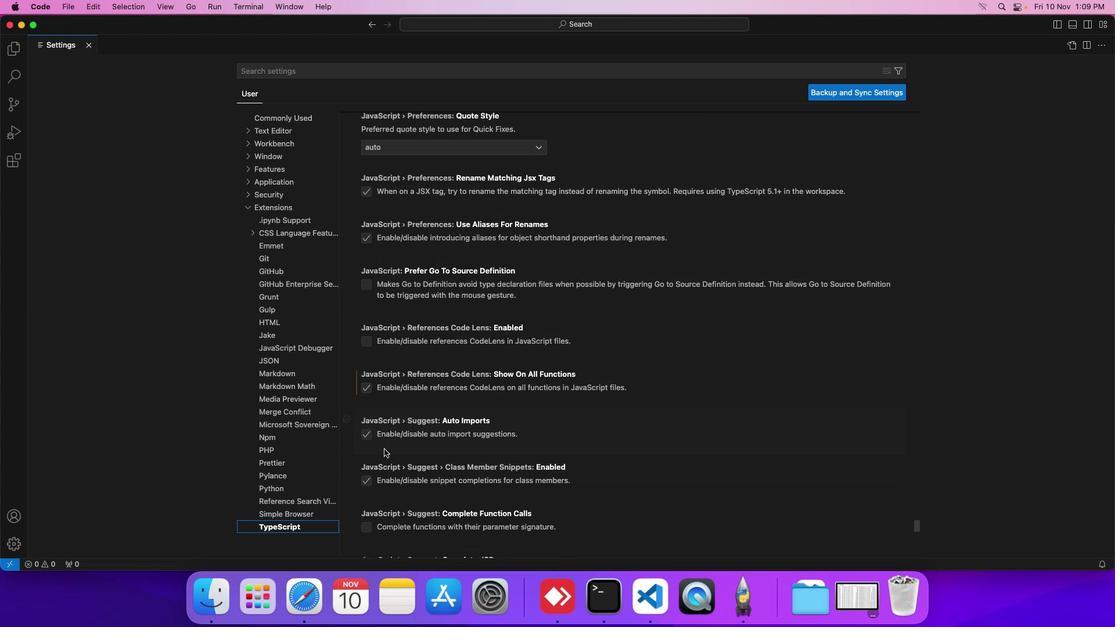 
Action: Mouse scrolled (381, 446) with delta (-2, -2)
Screenshot: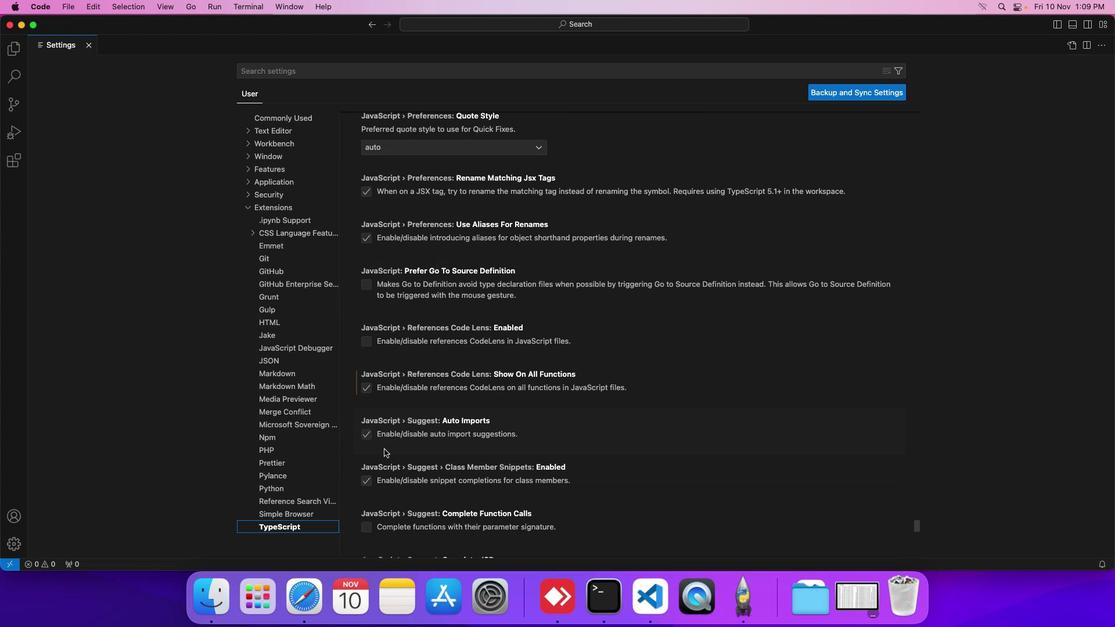 
Action: Mouse scrolled (381, 446) with delta (-2, -2)
Screenshot: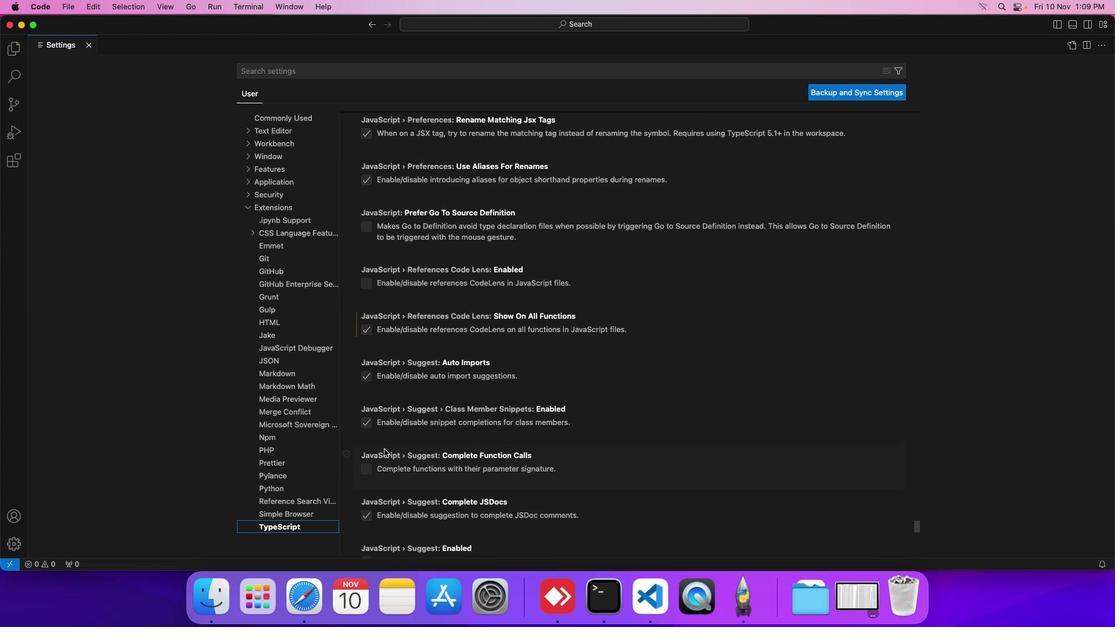 
Action: Mouse scrolled (381, 446) with delta (-2, -2)
Screenshot: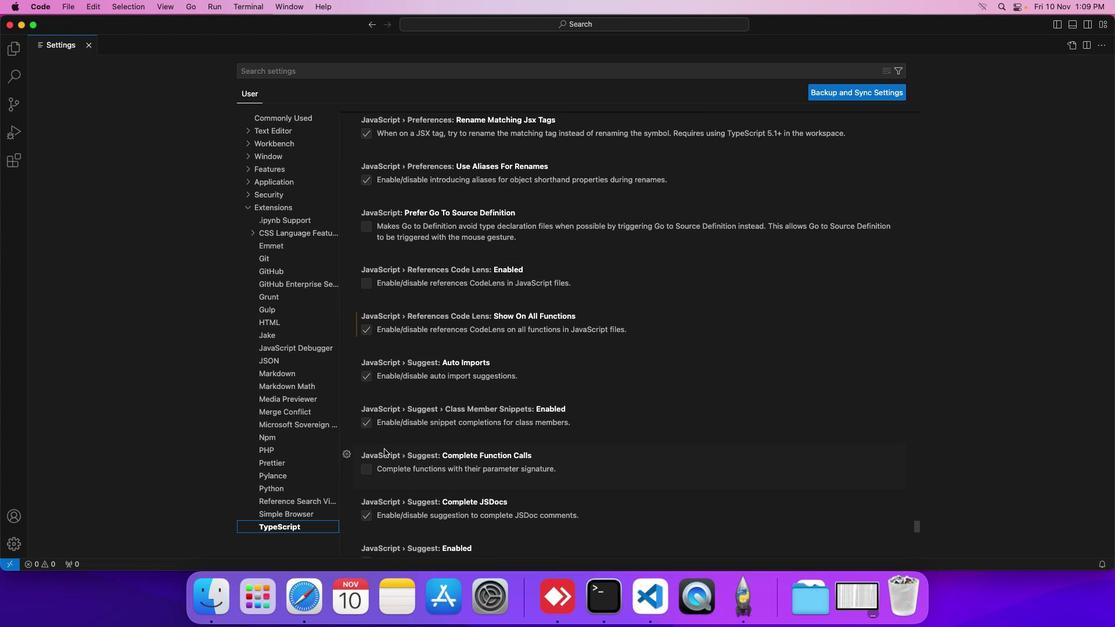 
Action: Mouse scrolled (381, 446) with delta (-2, -2)
Screenshot: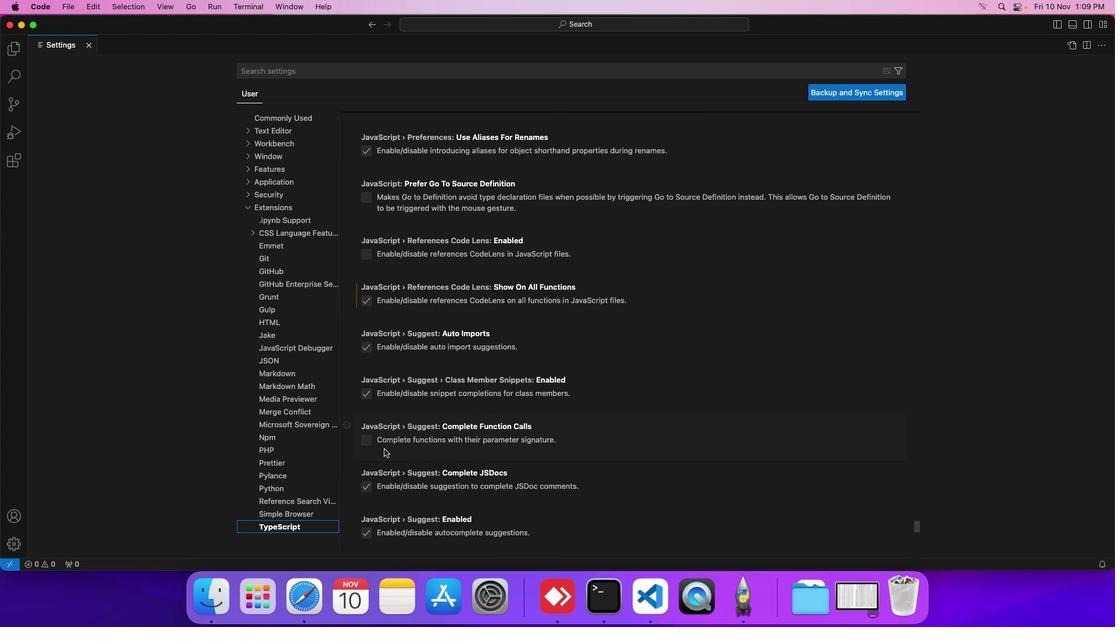 
Action: Mouse scrolled (381, 446) with delta (-2, -2)
Screenshot: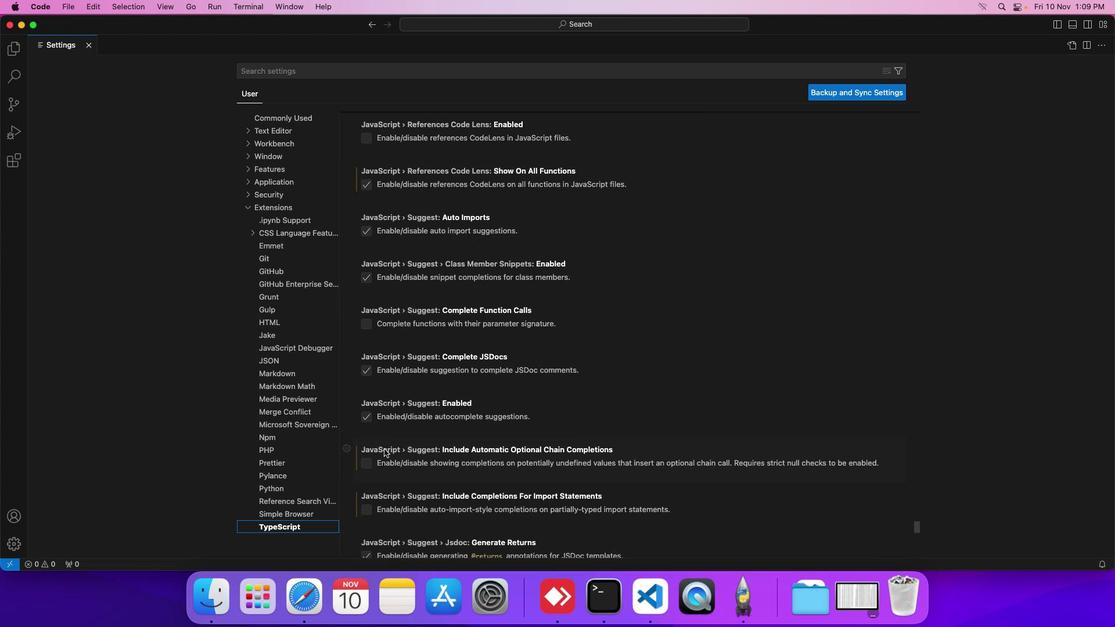 
Action: Mouse scrolled (381, 446) with delta (-2, -2)
Screenshot: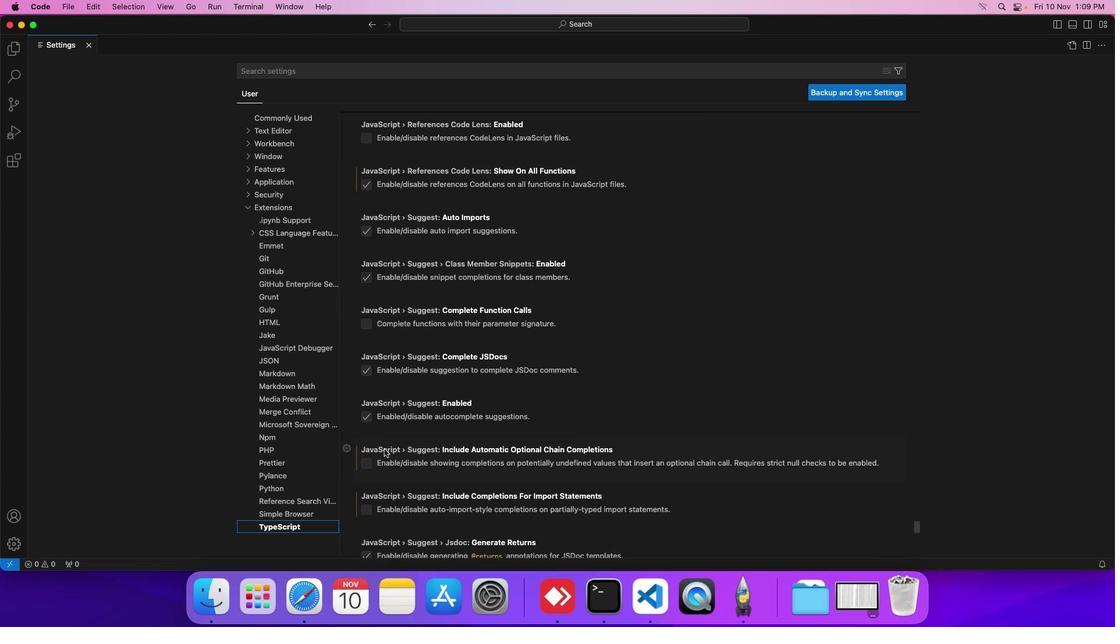 
Action: Mouse scrolled (381, 446) with delta (-2, -3)
Screenshot: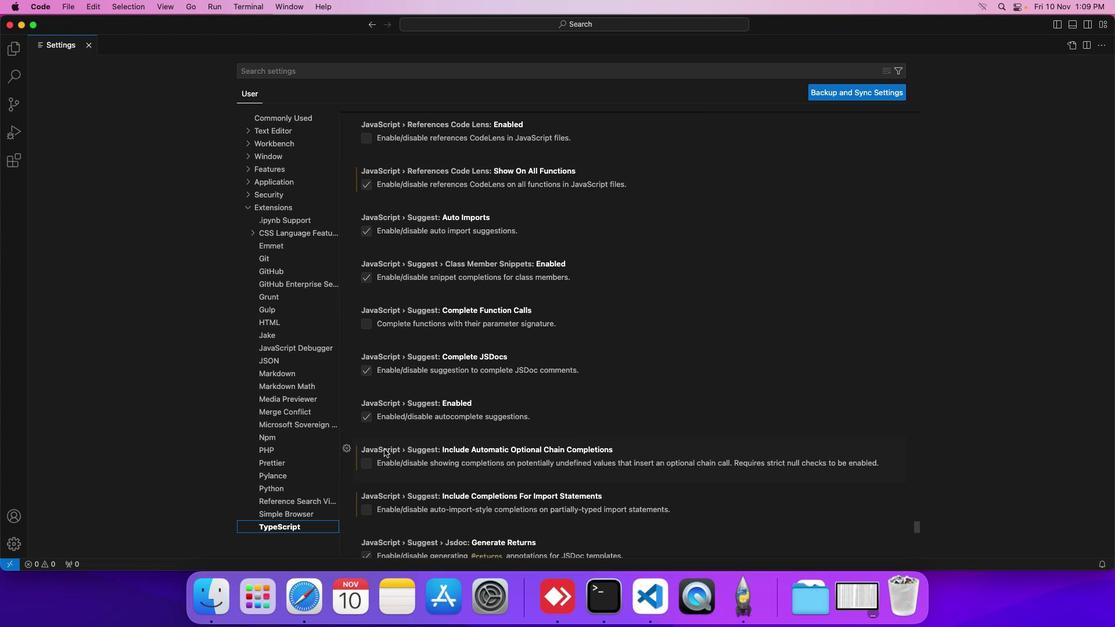 
Action: Mouse scrolled (381, 446) with delta (-2, -2)
Screenshot: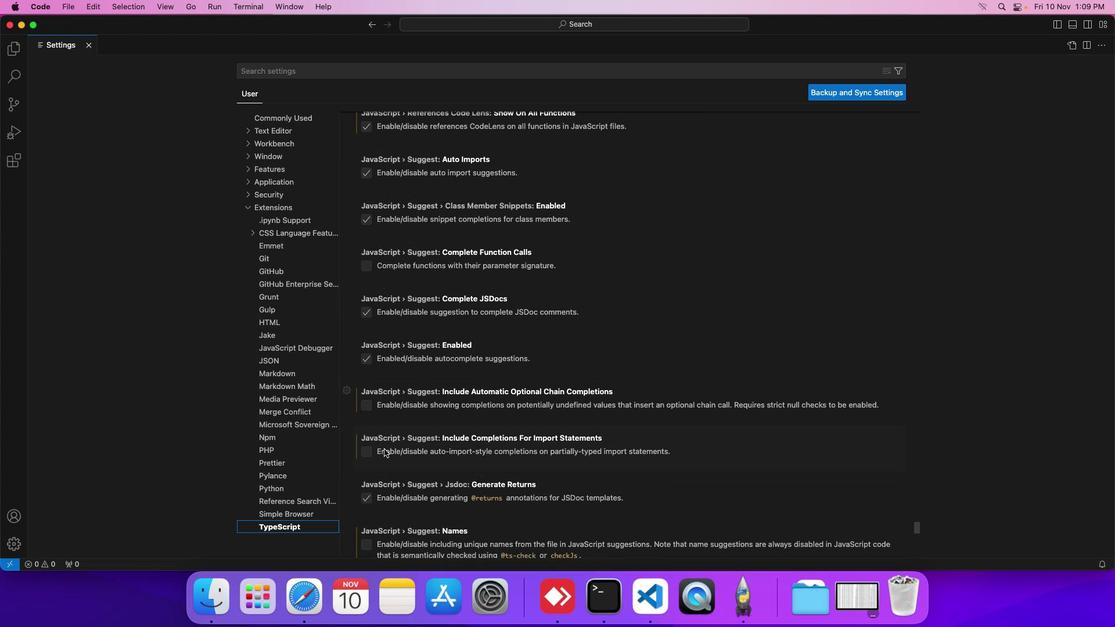 
Action: Mouse scrolled (381, 446) with delta (-2, -2)
Screenshot: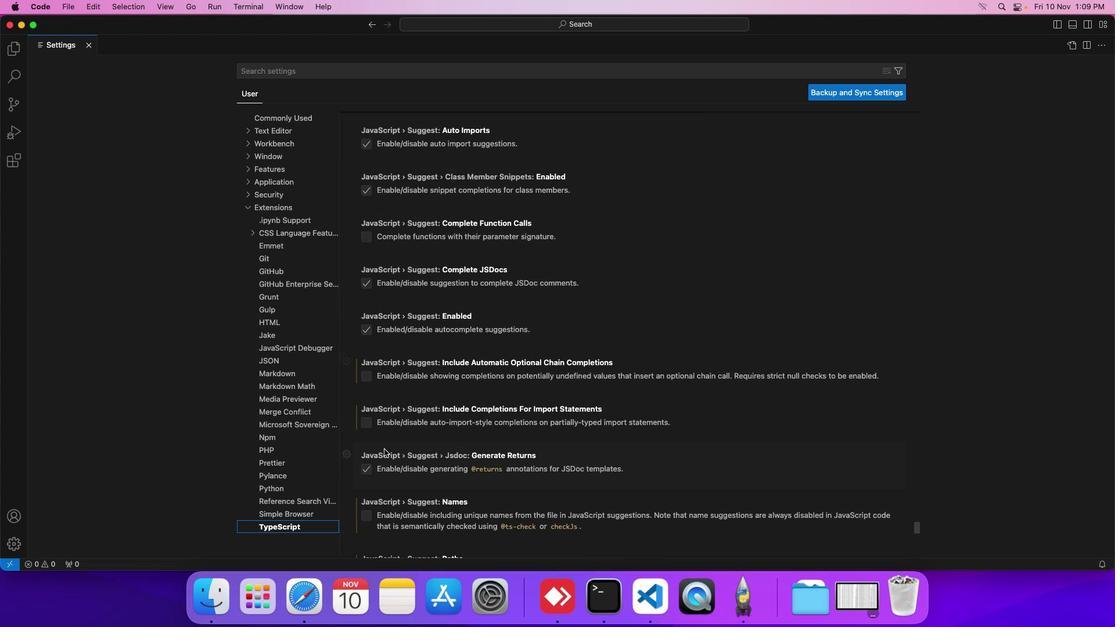 
Action: Mouse scrolled (381, 446) with delta (-2, -2)
Screenshot: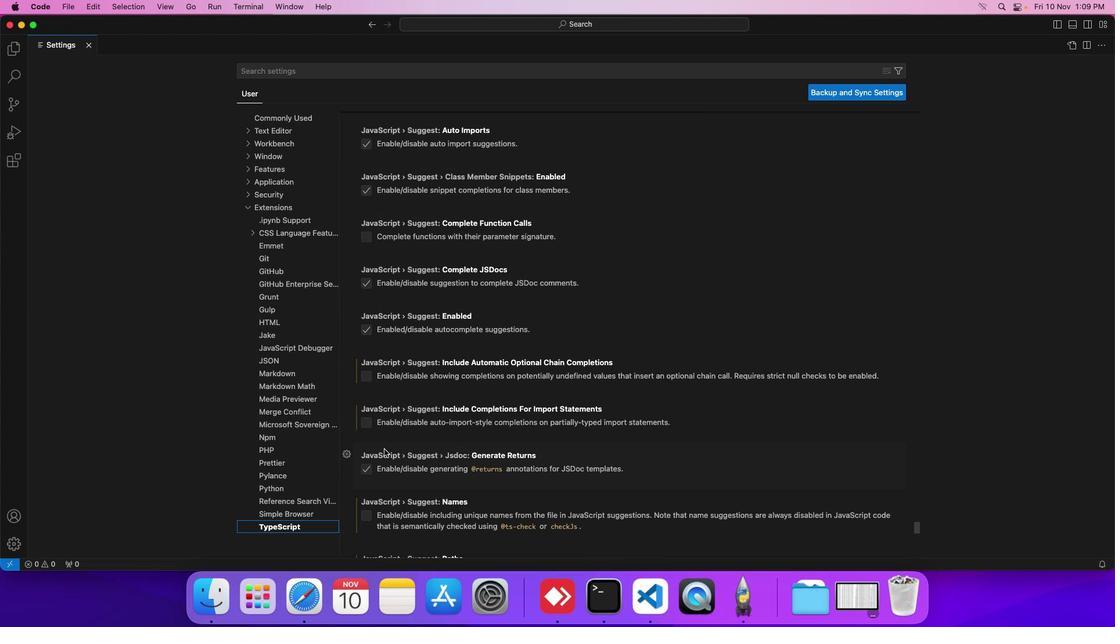 
Action: Mouse scrolled (381, 446) with delta (-2, -2)
Screenshot: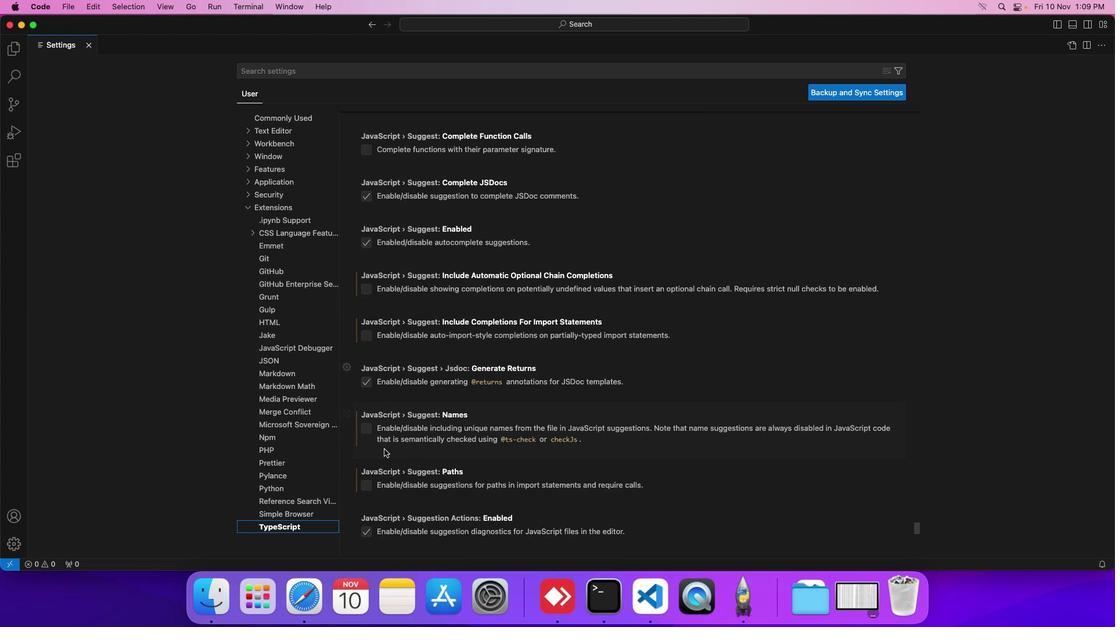 
Action: Mouse scrolled (381, 446) with delta (-2, -2)
Screenshot: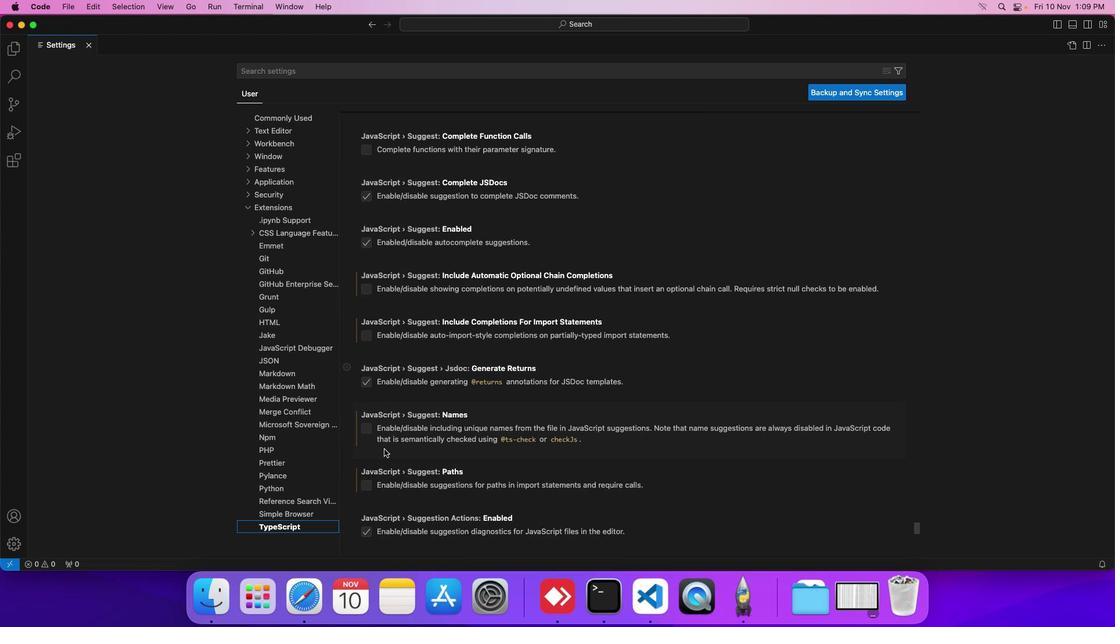 
Action: Mouse scrolled (381, 446) with delta (-2, -2)
Screenshot: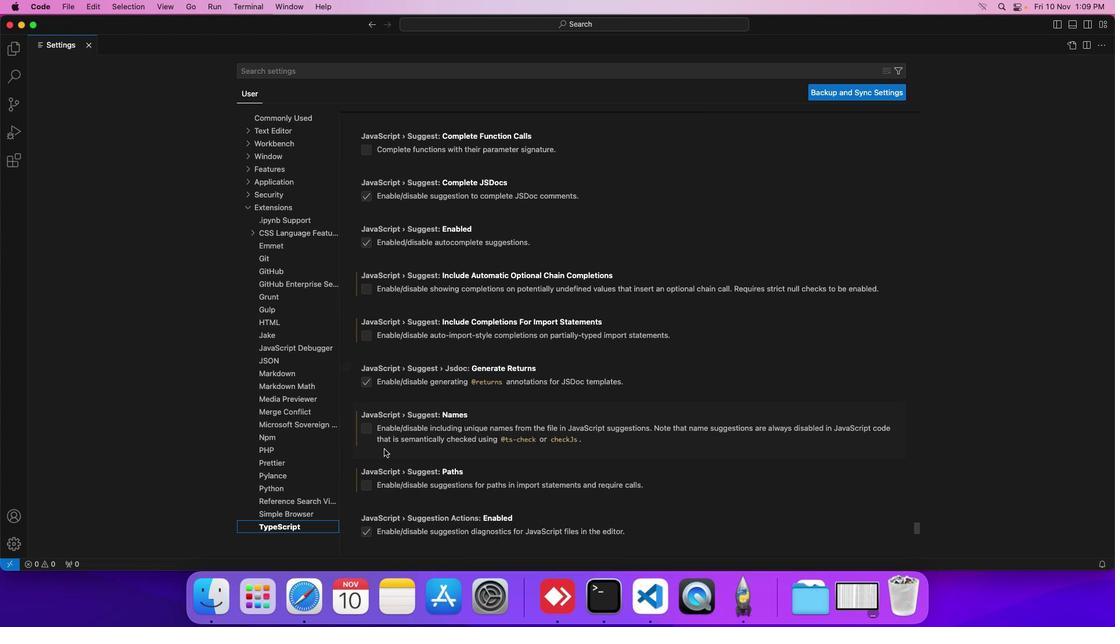 
Action: Mouse scrolled (381, 446) with delta (-2, -2)
Screenshot: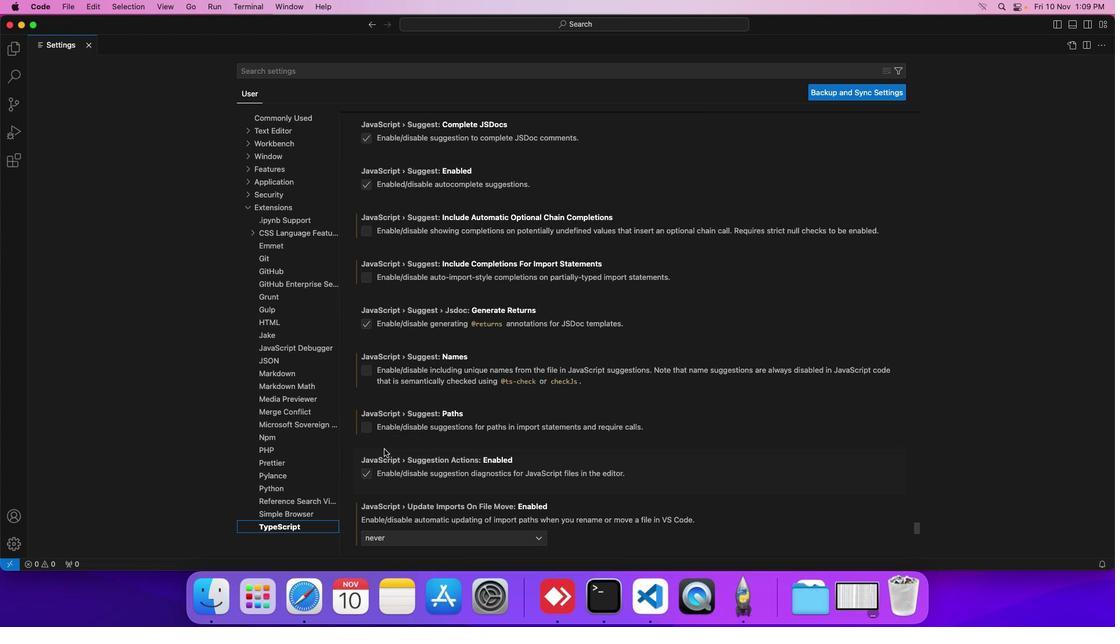 
Action: Mouse scrolled (381, 446) with delta (-2, -2)
Screenshot: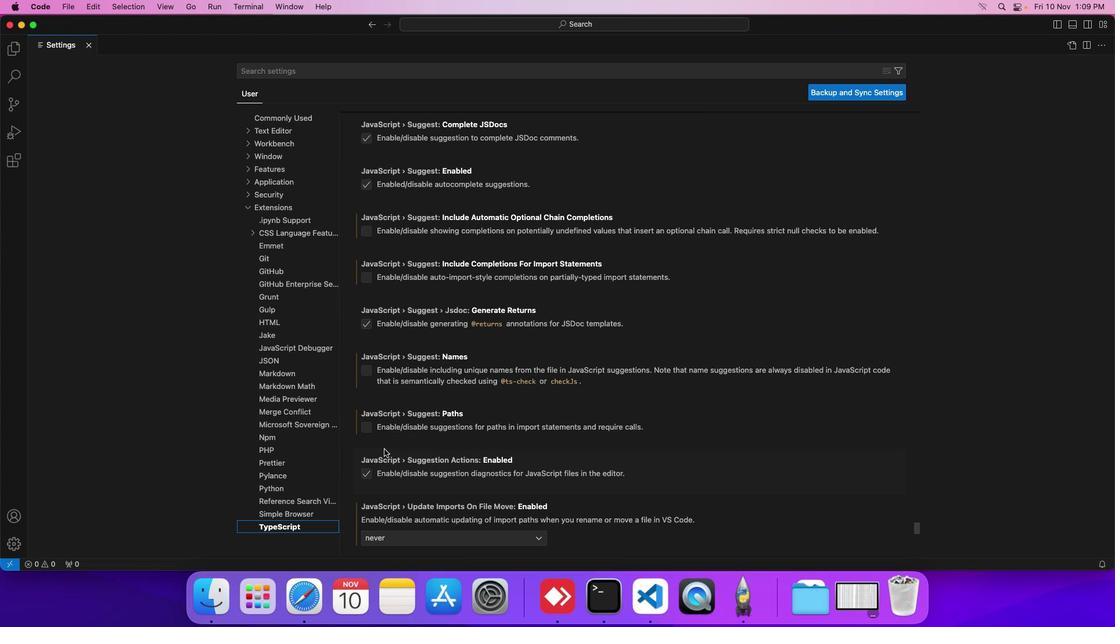 
Action: Mouse scrolled (381, 446) with delta (-2, -2)
Screenshot: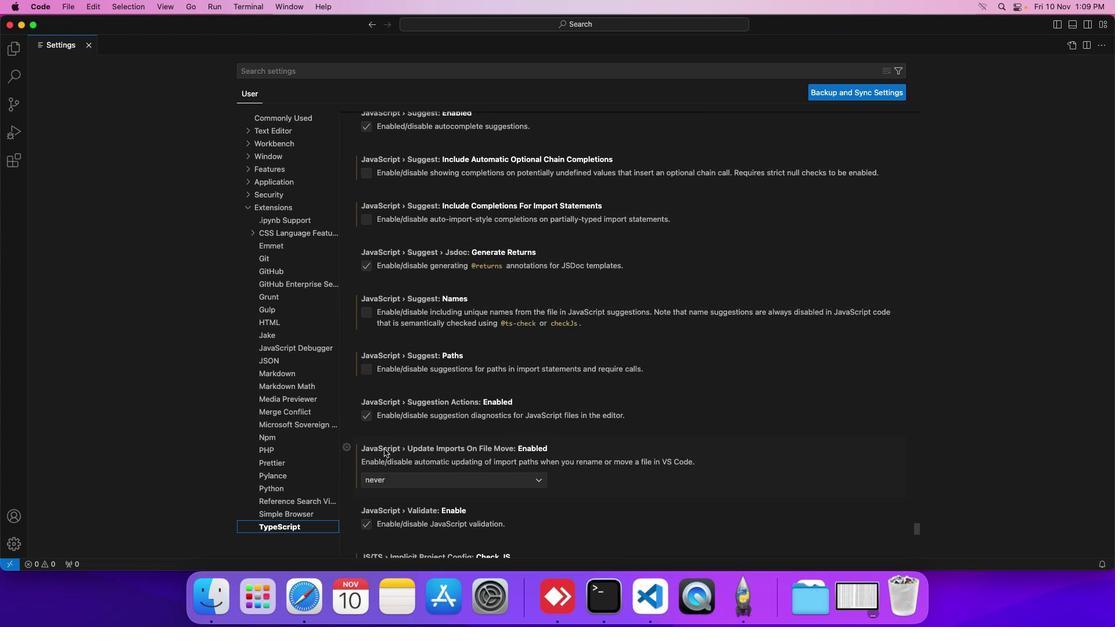 
Action: Mouse scrolled (381, 446) with delta (-2, -2)
Screenshot: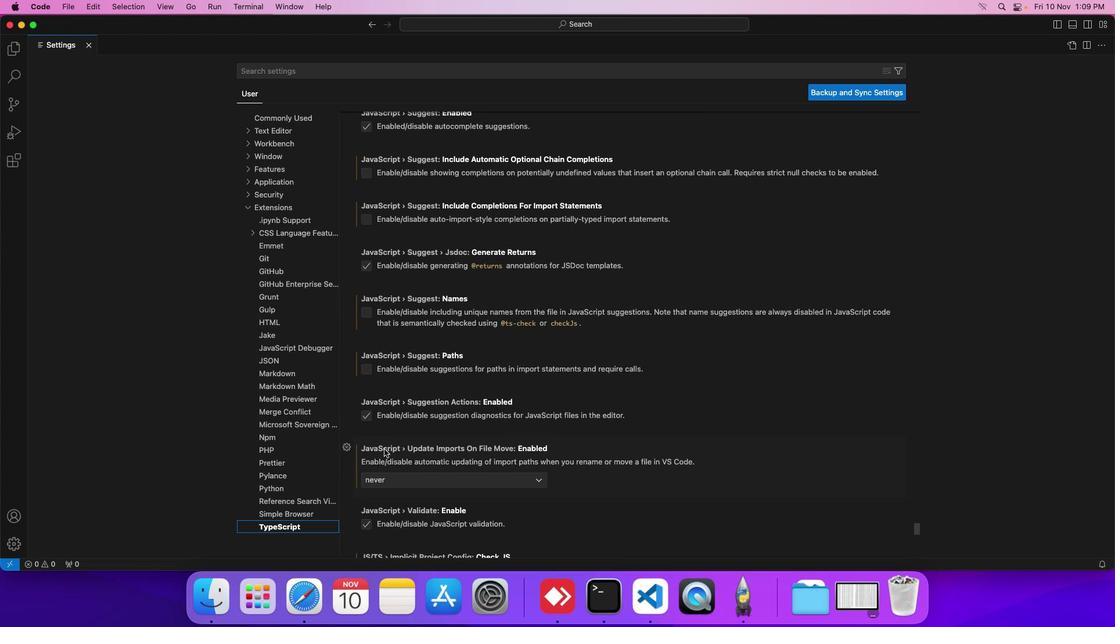 
Action: Mouse scrolled (381, 446) with delta (-2, -2)
Screenshot: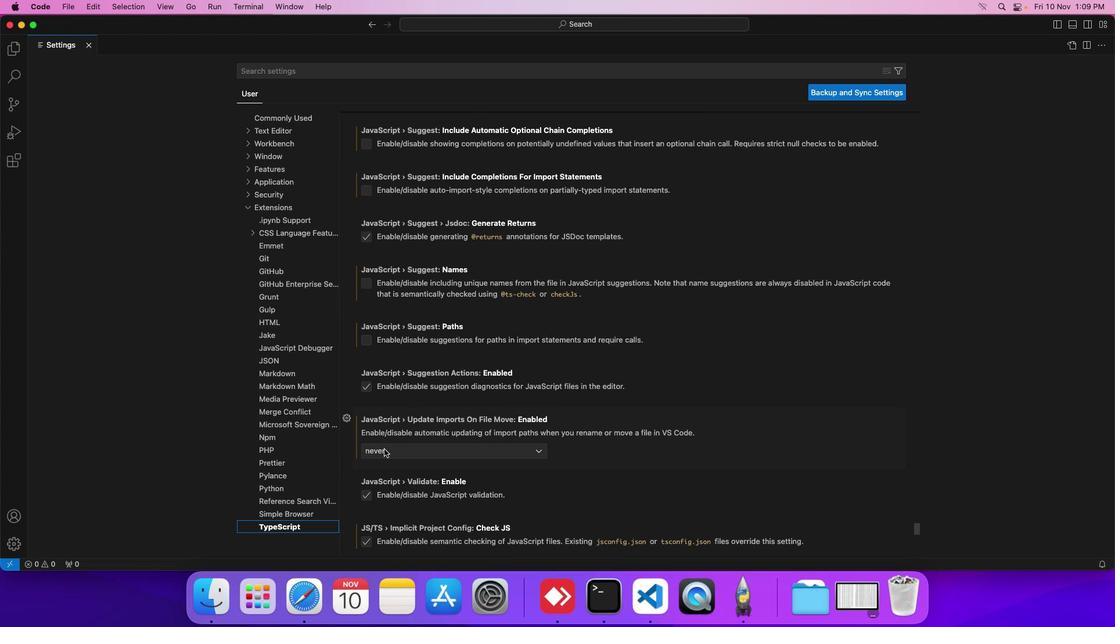 
Action: Mouse scrolled (381, 446) with delta (-2, -2)
Screenshot: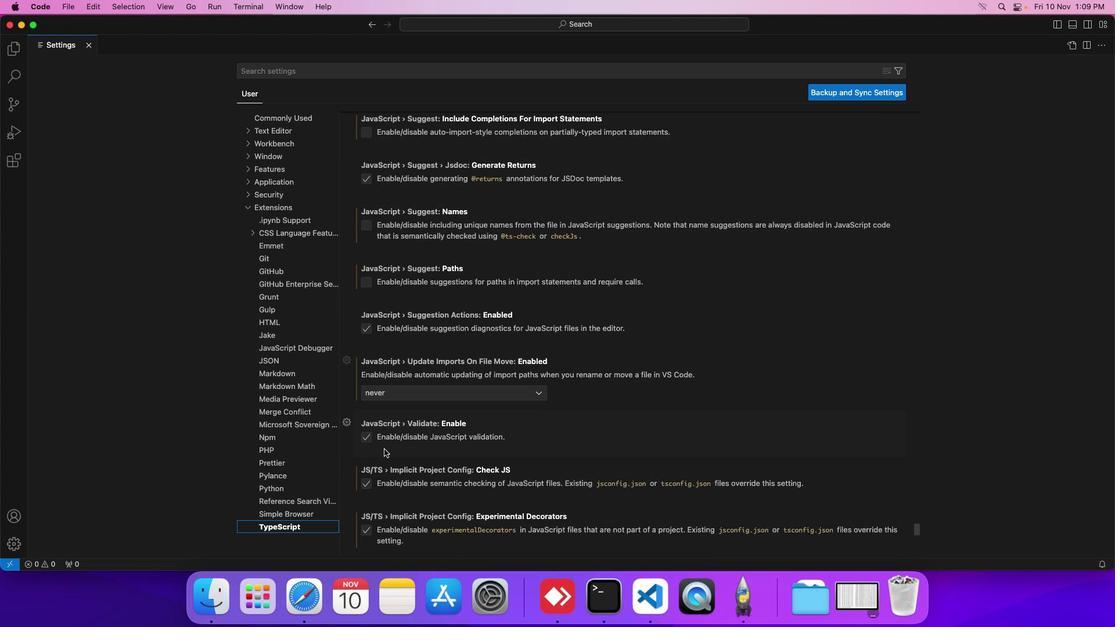 
Action: Mouse scrolled (381, 446) with delta (-2, -2)
Screenshot: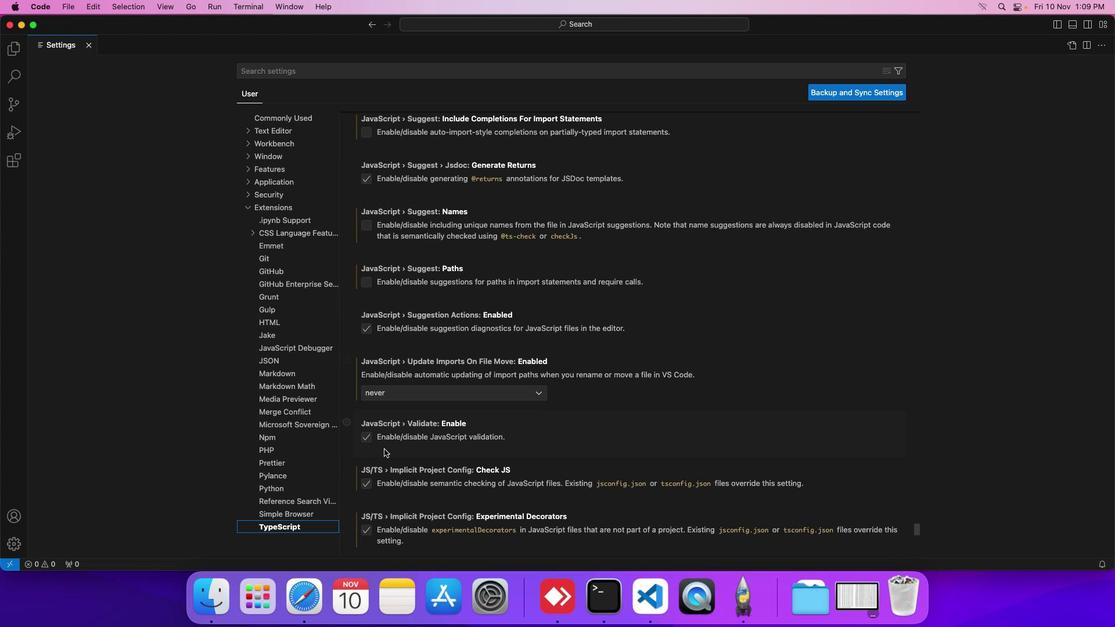 
Action: Mouse scrolled (381, 446) with delta (-2, -2)
Screenshot: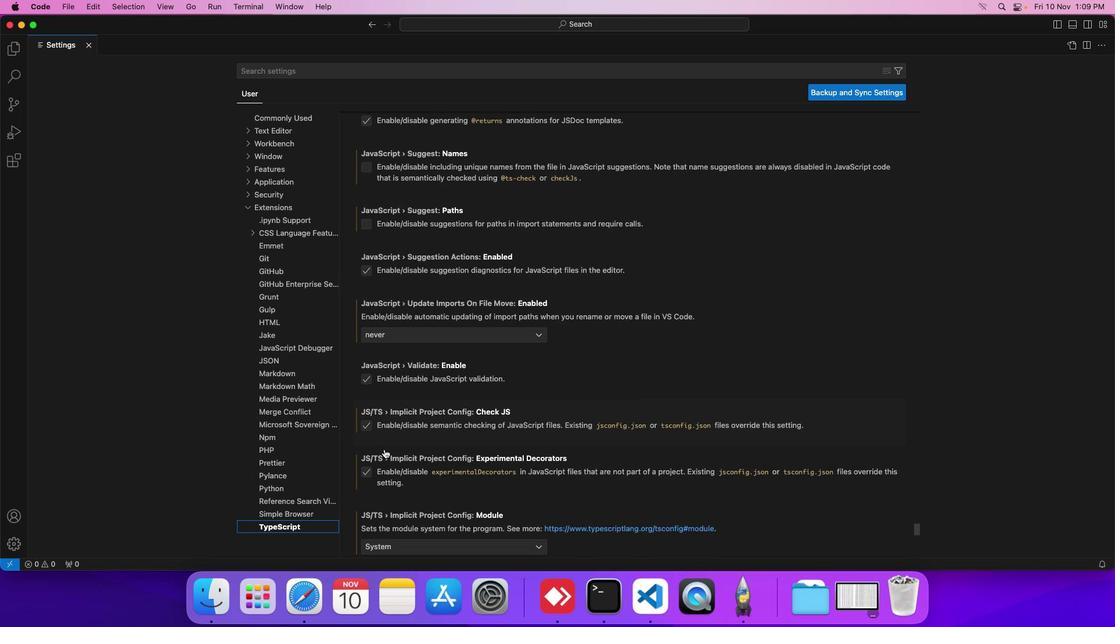 
Action: Mouse scrolled (381, 446) with delta (-2, -2)
Screenshot: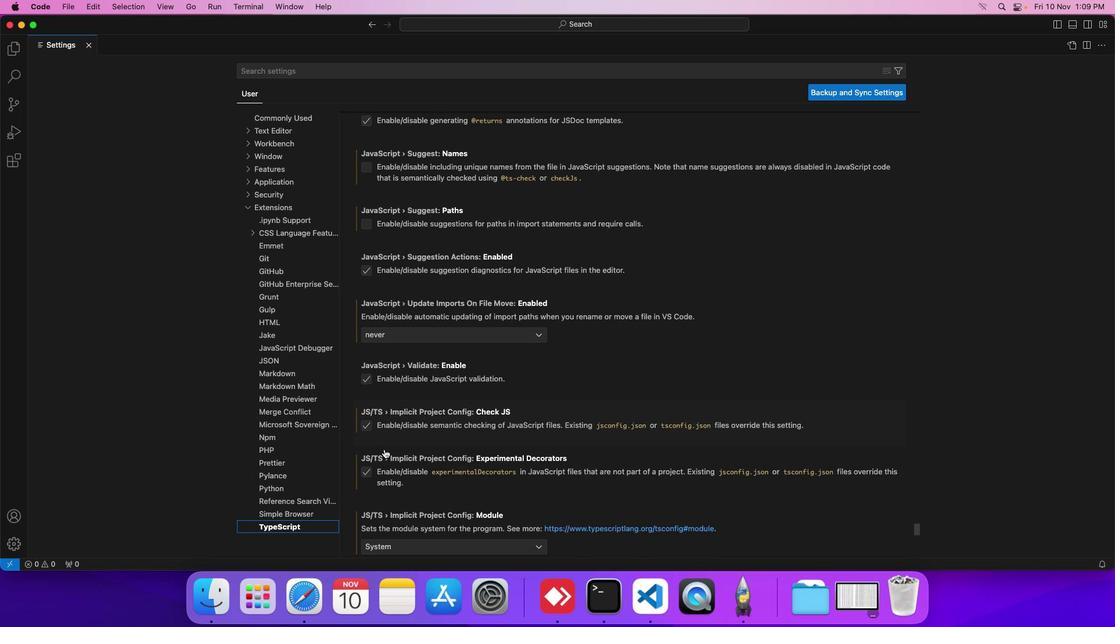
Action: Mouse scrolled (381, 446) with delta (-2, -2)
Screenshot: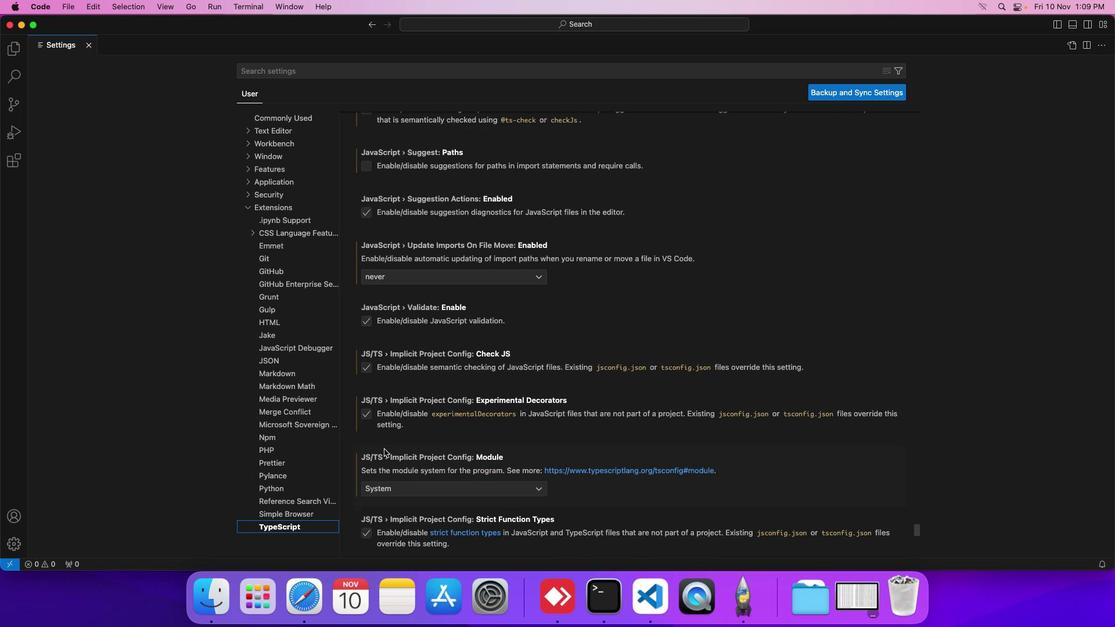 
Action: Mouse scrolled (381, 446) with delta (-2, -2)
Screenshot: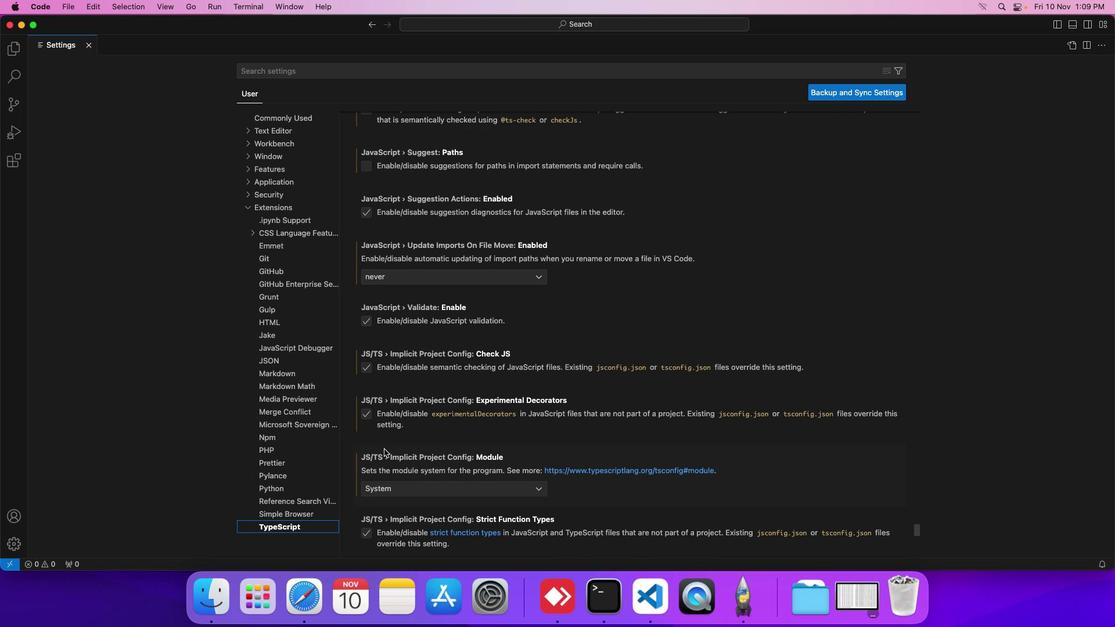
Action: Mouse scrolled (381, 446) with delta (-2, -2)
Screenshot: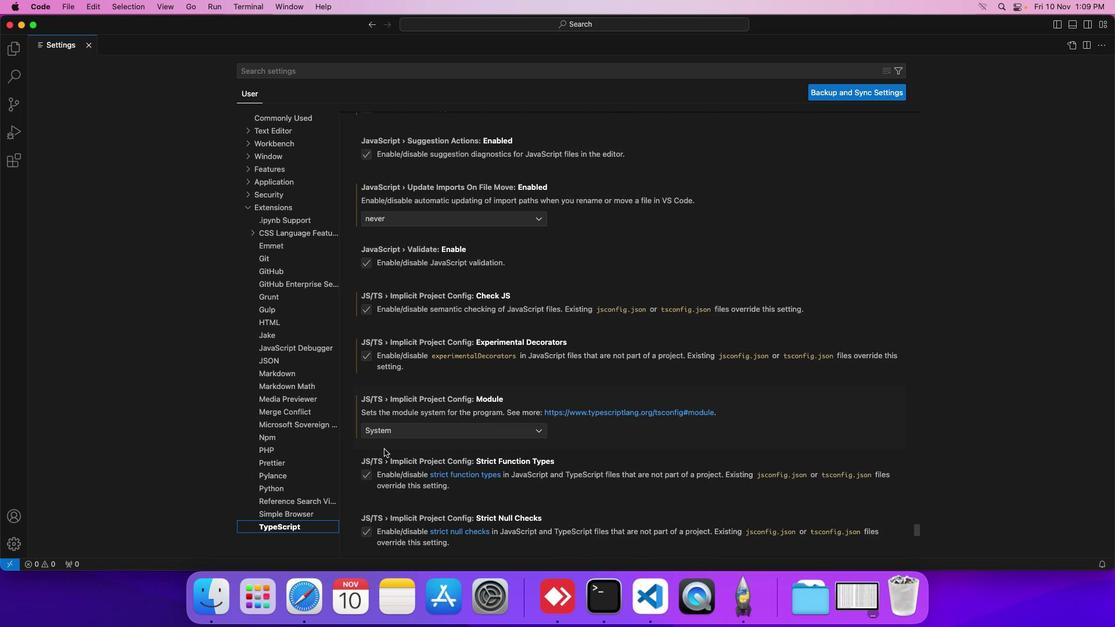 
Action: Mouse scrolled (381, 446) with delta (-2, -2)
Screenshot: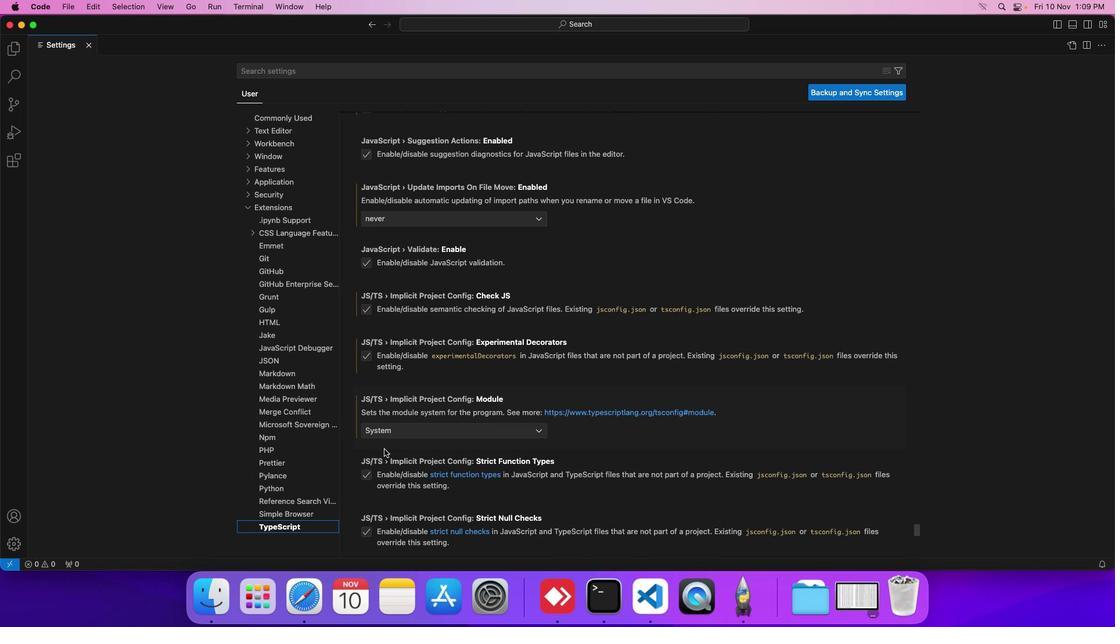 
Action: Mouse moved to (406, 431)
Screenshot: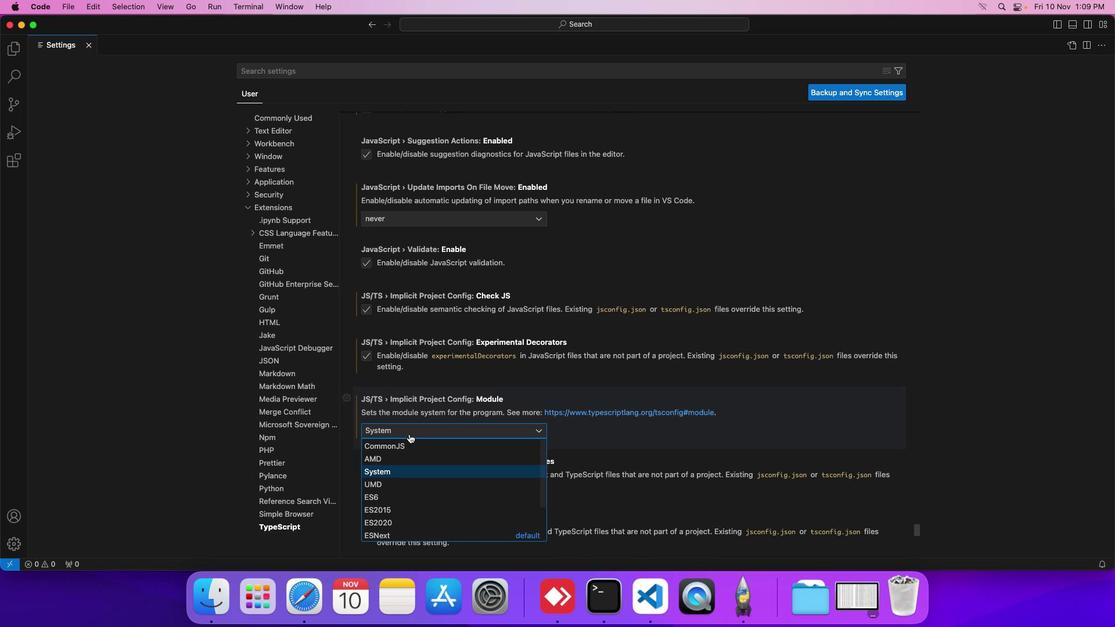 
Action: Mouse pressed left at (406, 431)
Screenshot: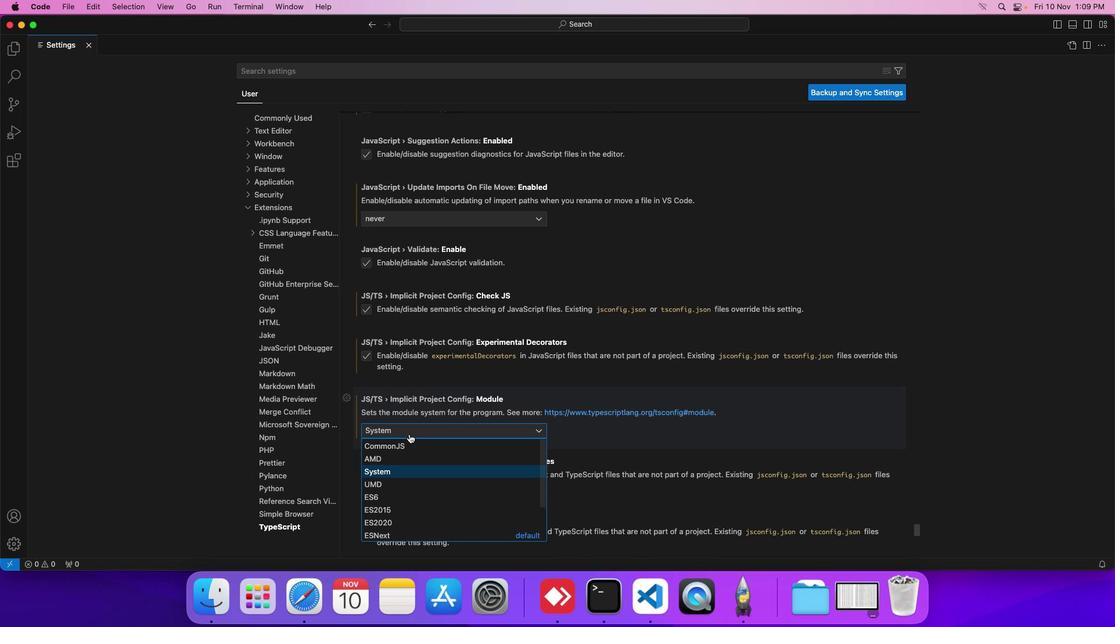 
Action: Mouse moved to (388, 478)
Screenshot: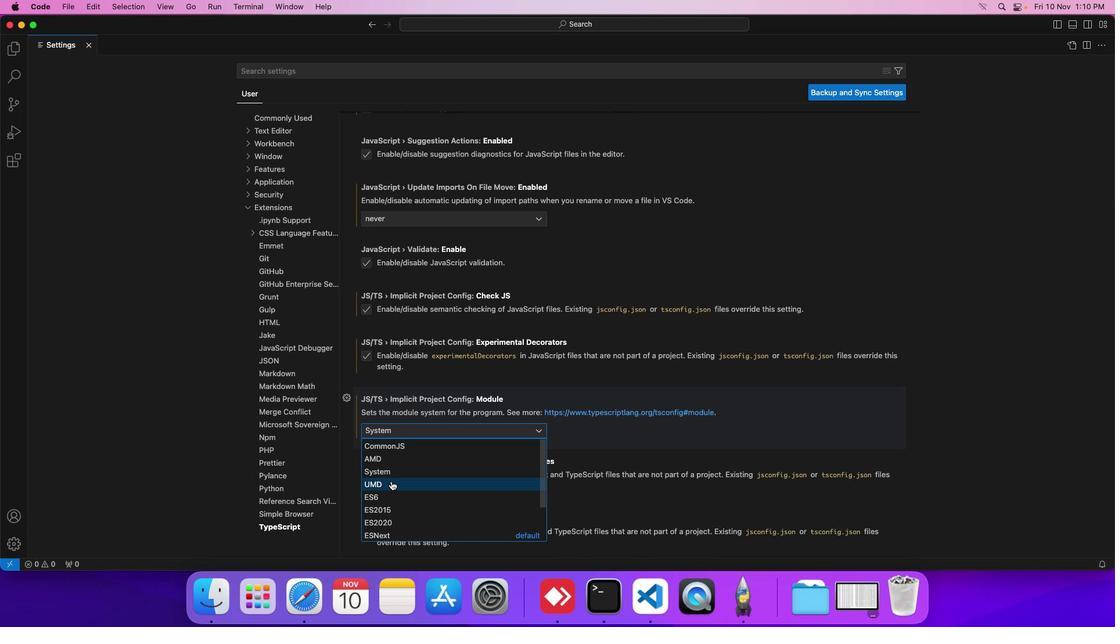 
Action: Mouse pressed left at (388, 478)
Screenshot: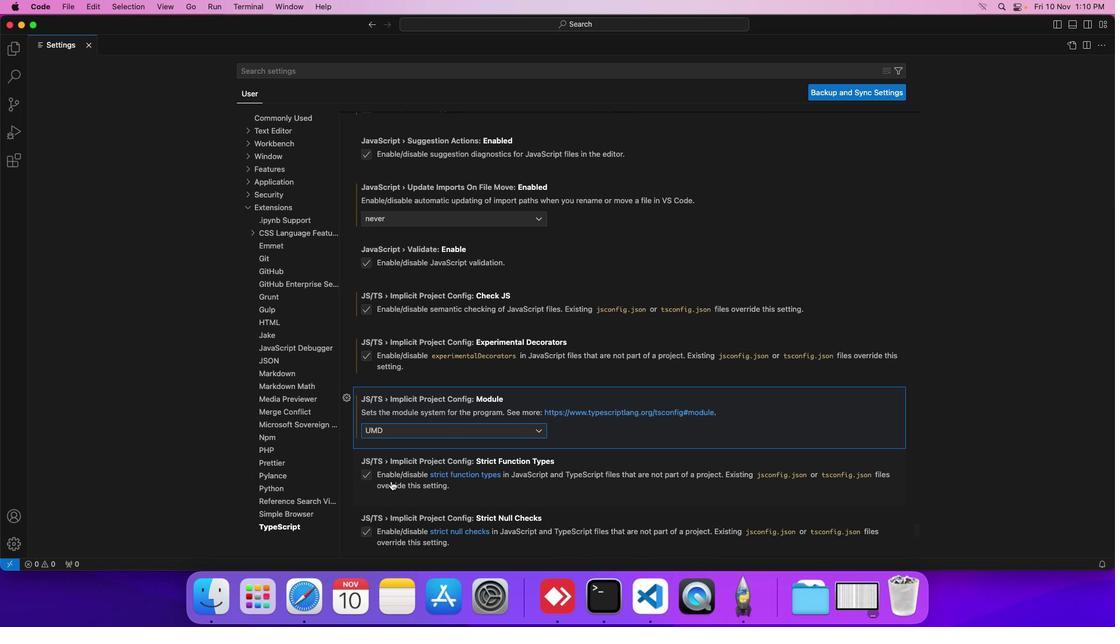 
Action: Mouse moved to (410, 468)
Screenshot: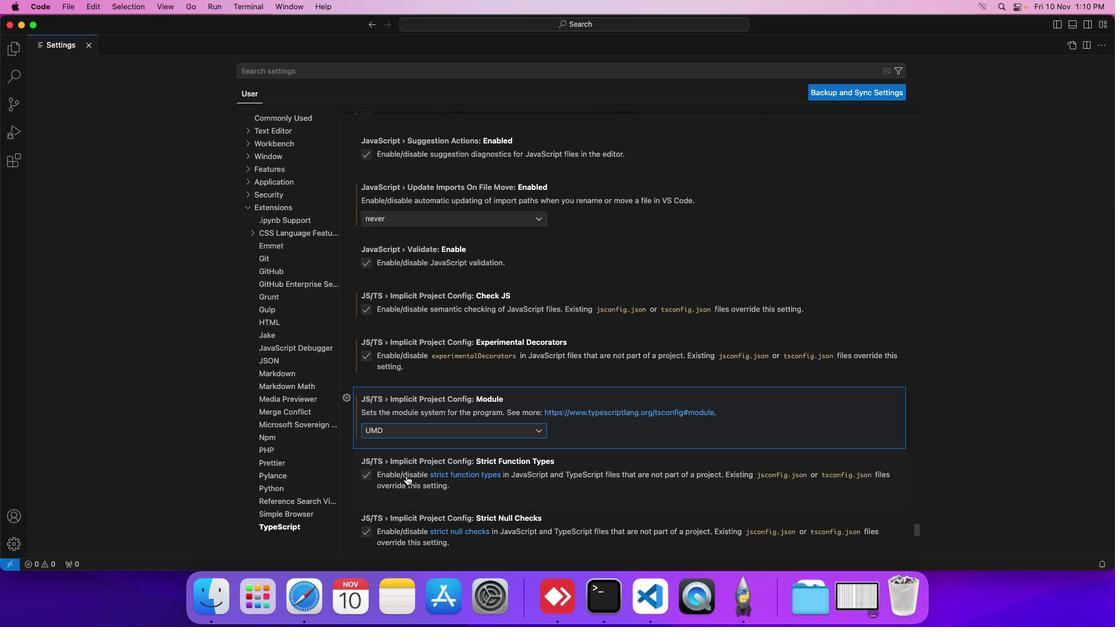 
